 Task: Create a due date automation trigger when advanced on, on the wednesday after a card is due add fields with custom field "Resume" set to a date between 1 and 7 working days ago at 11:00 AM.
Action: Mouse moved to (1133, 97)
Screenshot: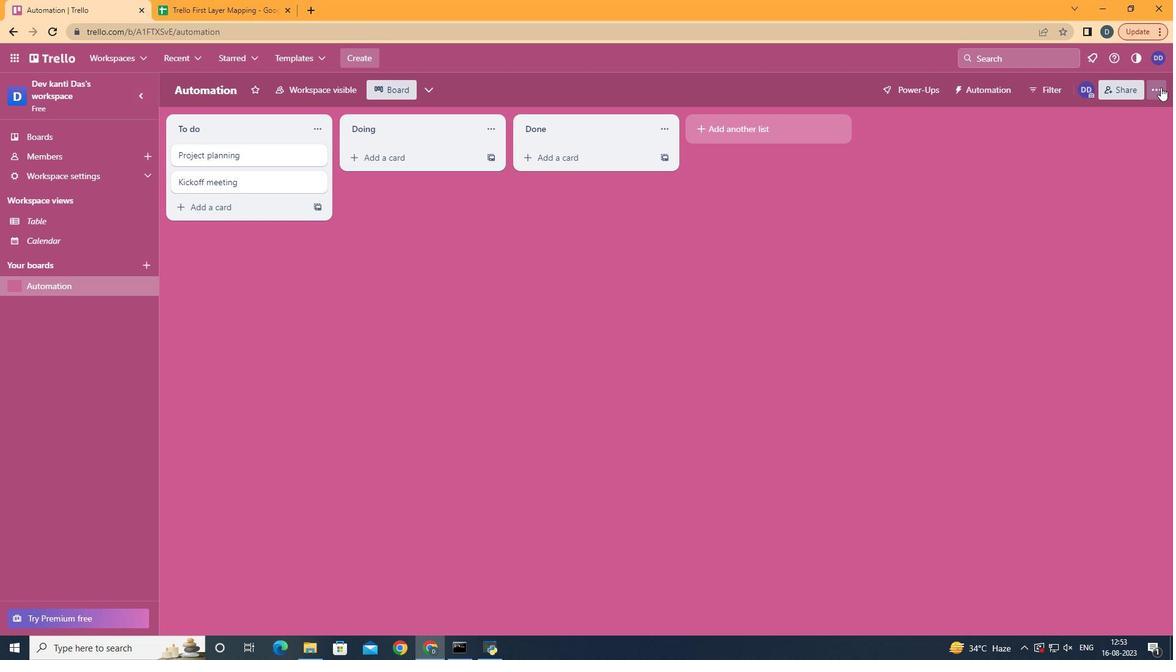 
Action: Mouse pressed left at (1133, 97)
Screenshot: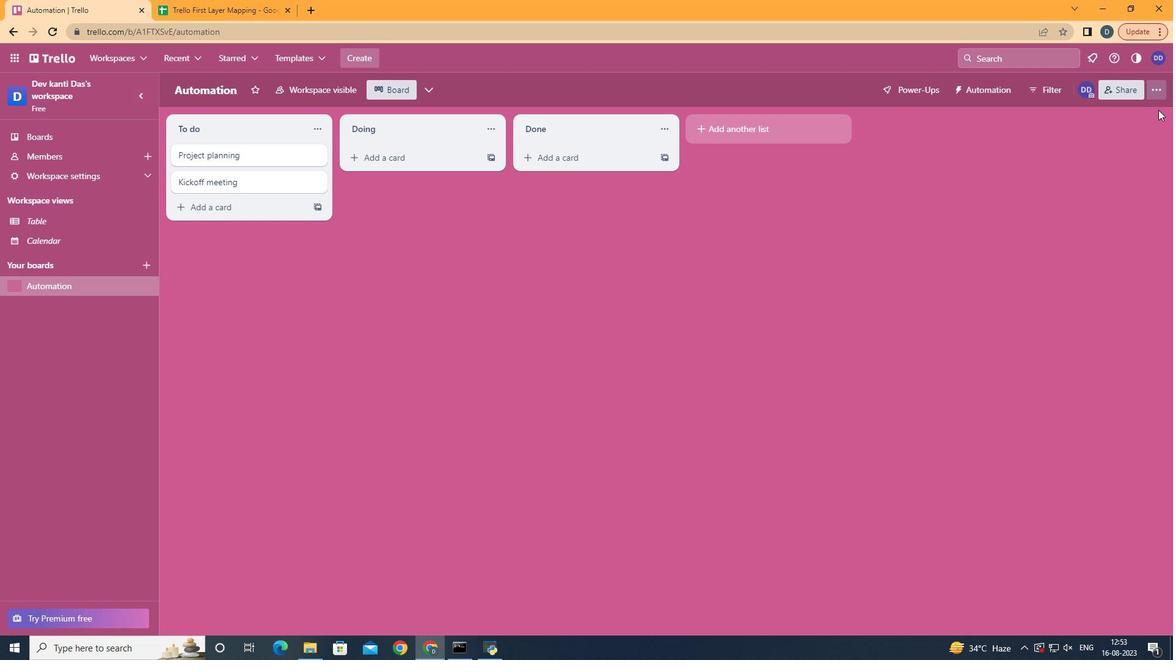 
Action: Mouse moved to (1063, 254)
Screenshot: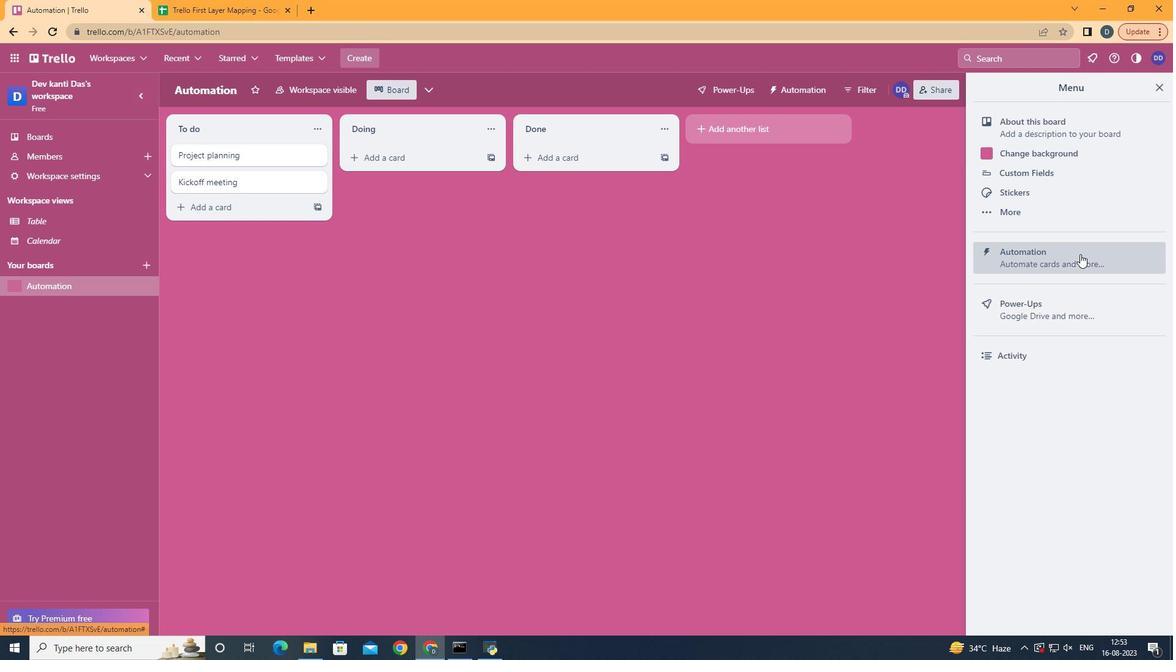 
Action: Mouse pressed left at (1063, 254)
Screenshot: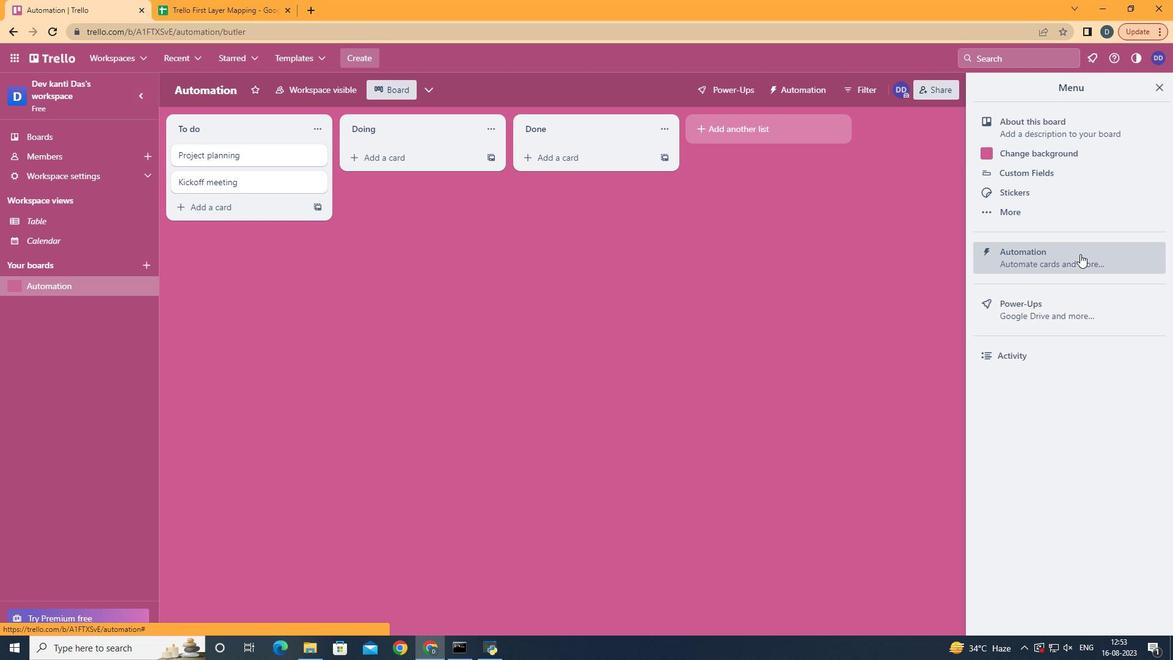 
Action: Mouse moved to (317, 234)
Screenshot: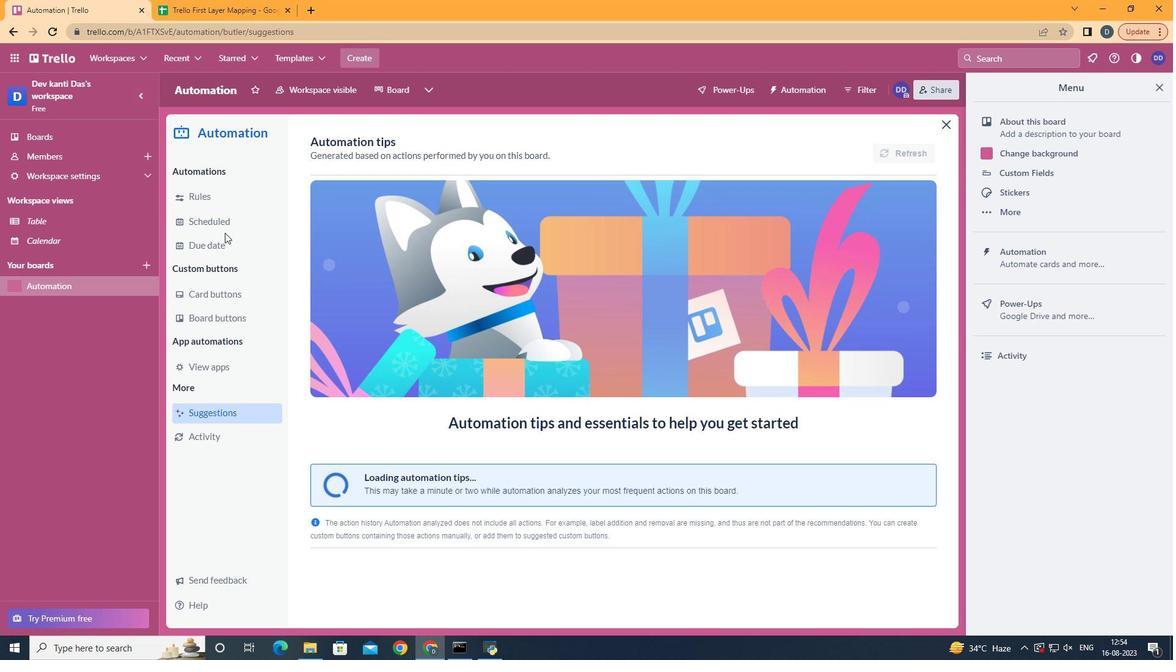 
Action: Mouse pressed left at (317, 234)
Screenshot: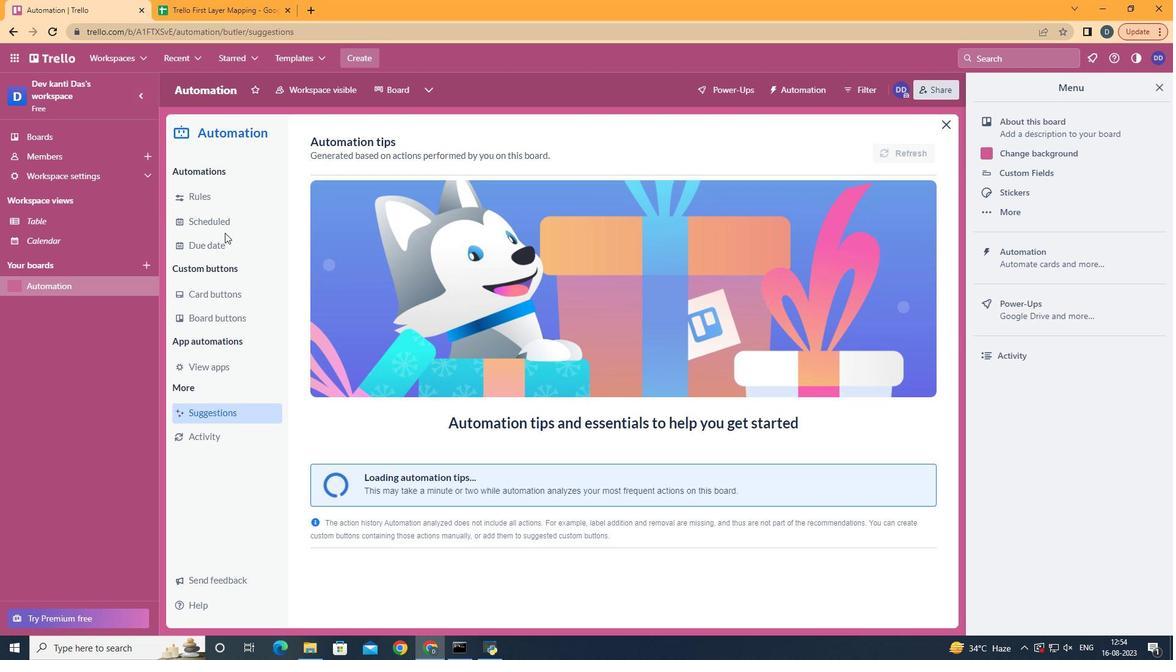 
Action: Mouse moved to (317, 249)
Screenshot: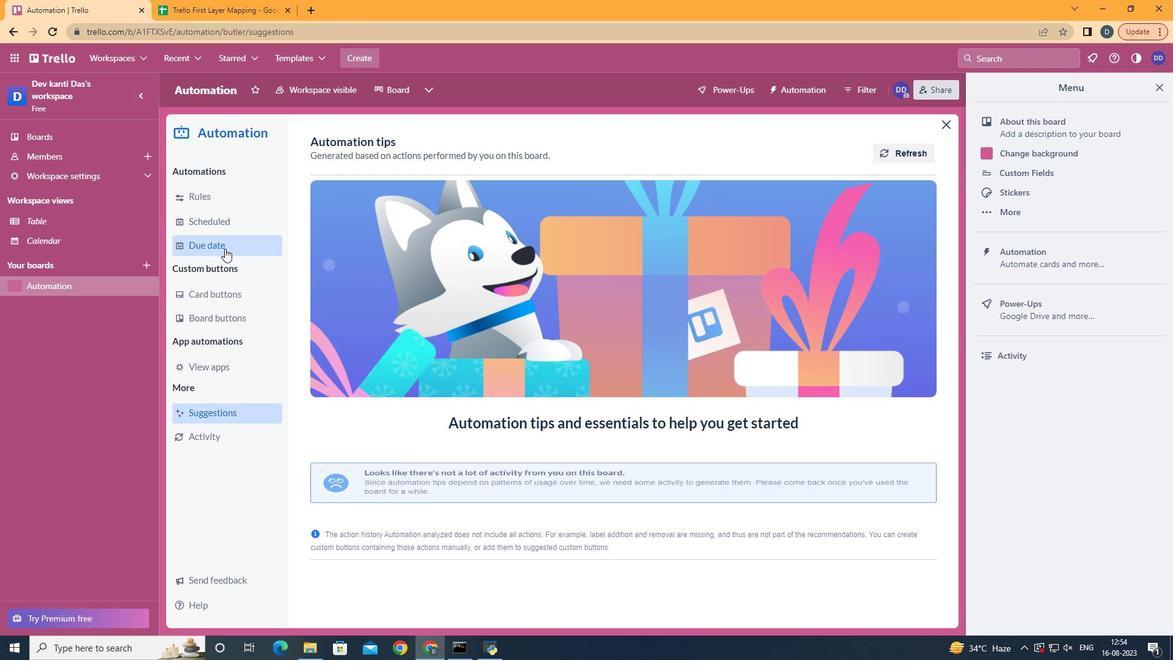 
Action: Mouse pressed left at (317, 249)
Screenshot: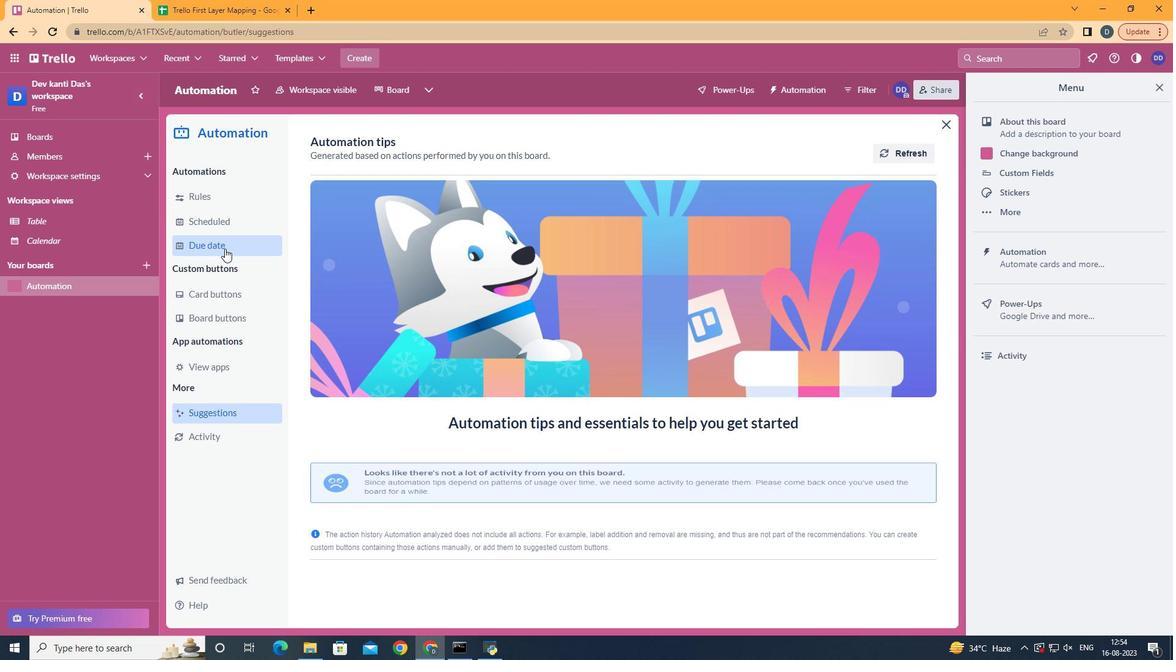 
Action: Mouse moved to (858, 157)
Screenshot: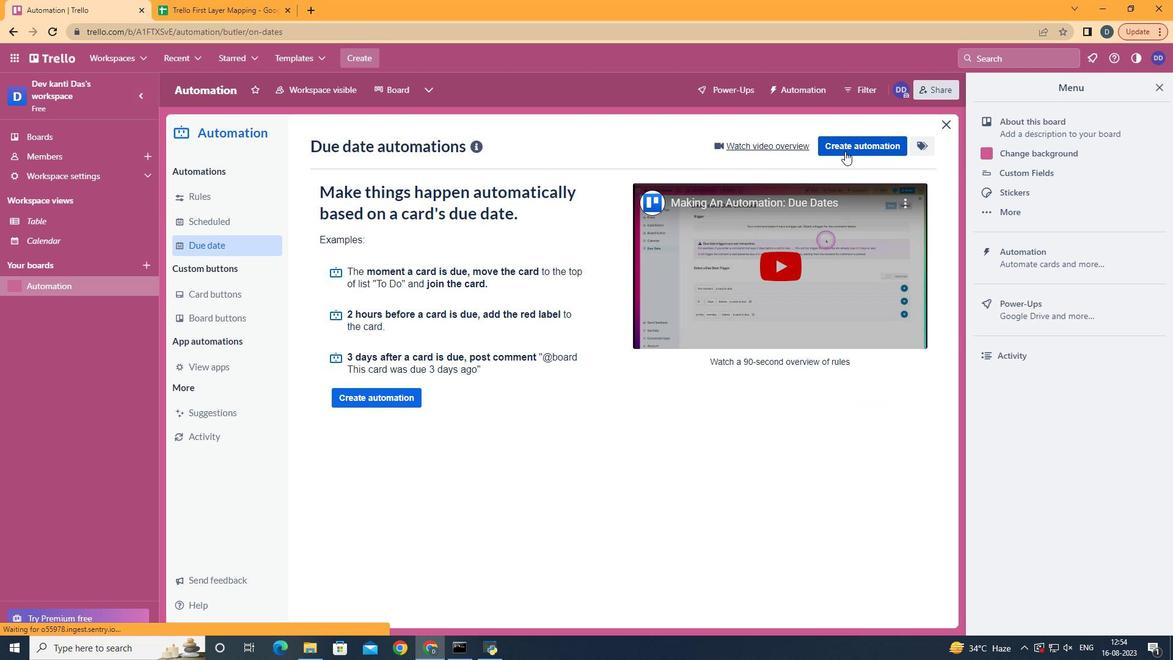 
Action: Mouse pressed left at (858, 157)
Screenshot: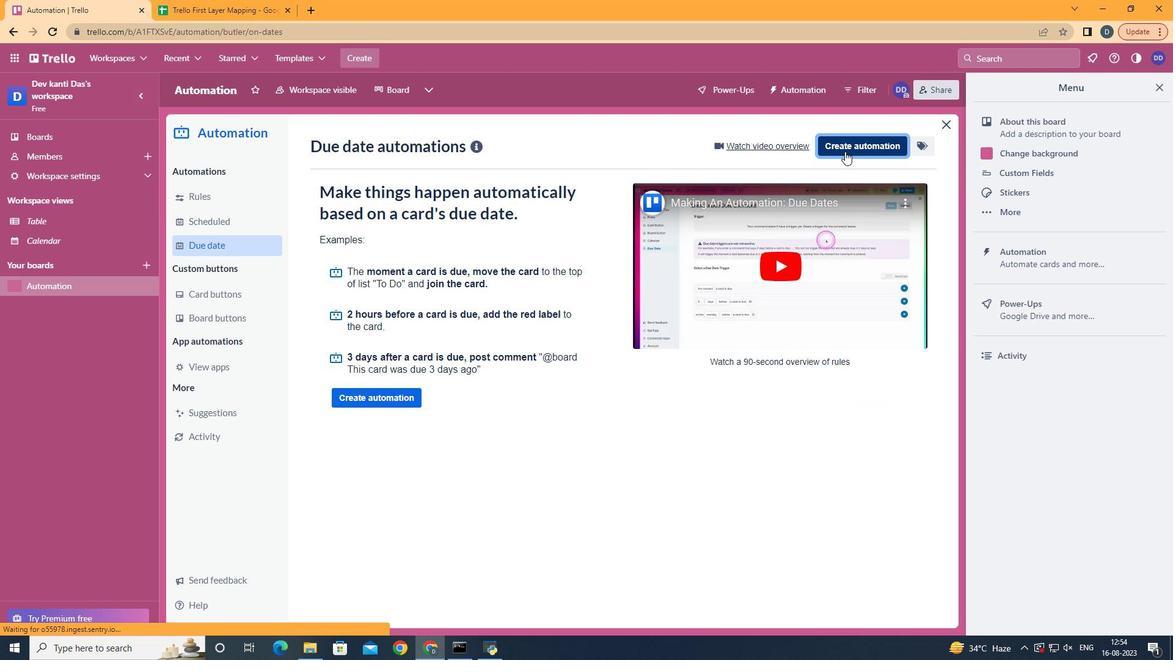 
Action: Mouse moved to (678, 273)
Screenshot: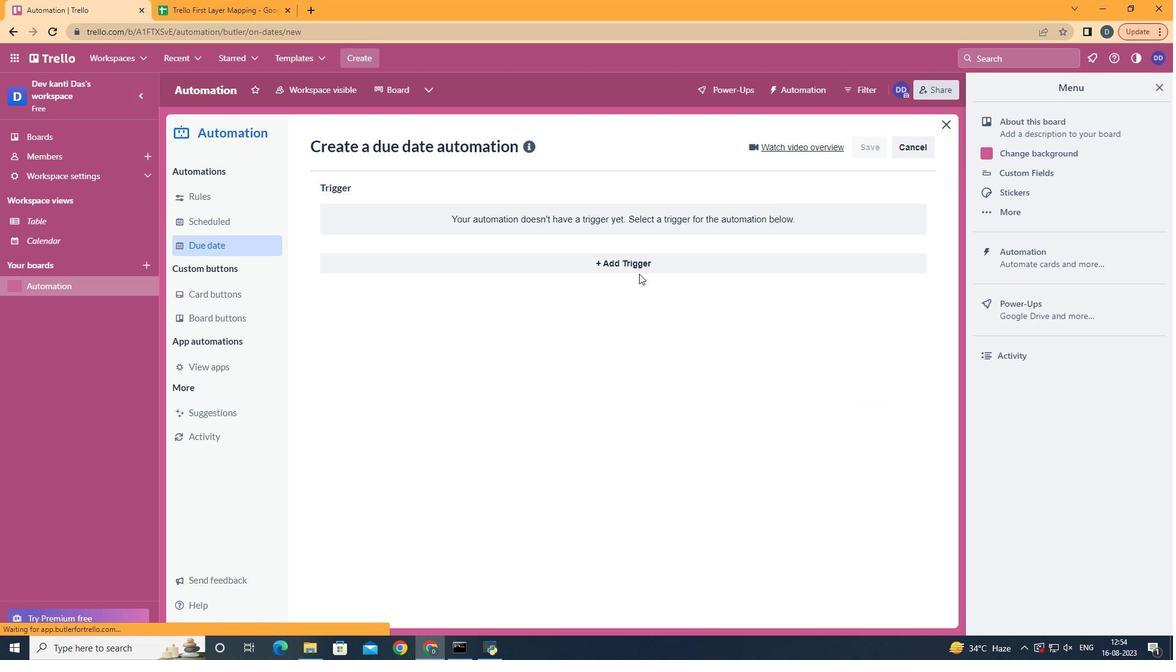 
Action: Mouse pressed left at (678, 273)
Screenshot: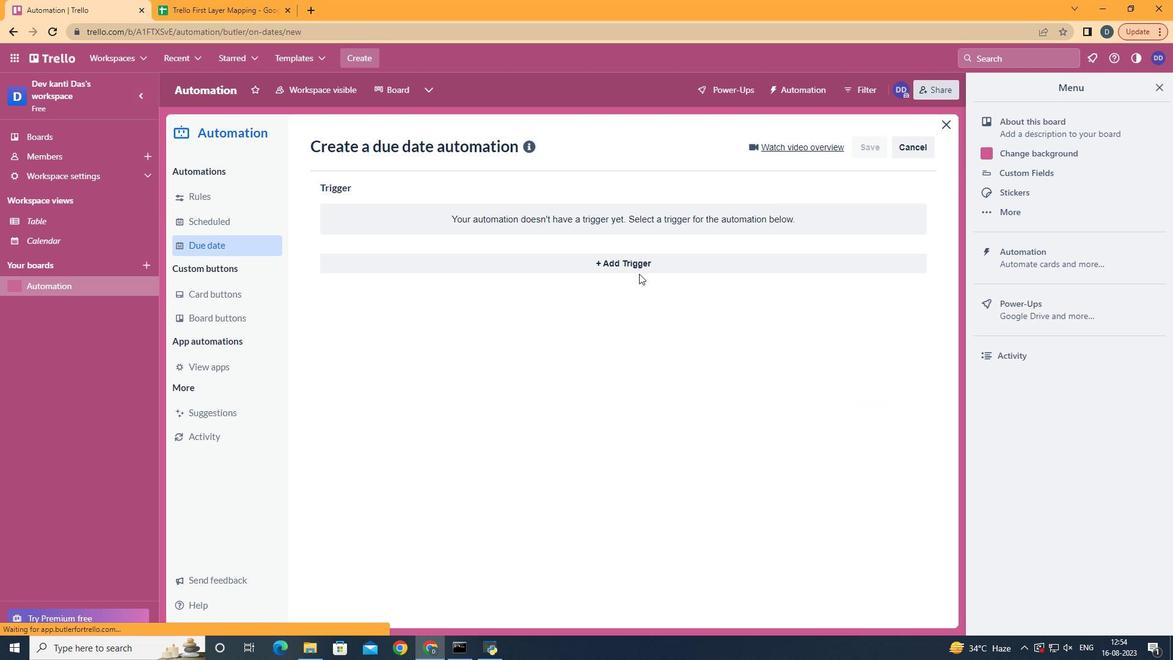 
Action: Mouse moved to (683, 264)
Screenshot: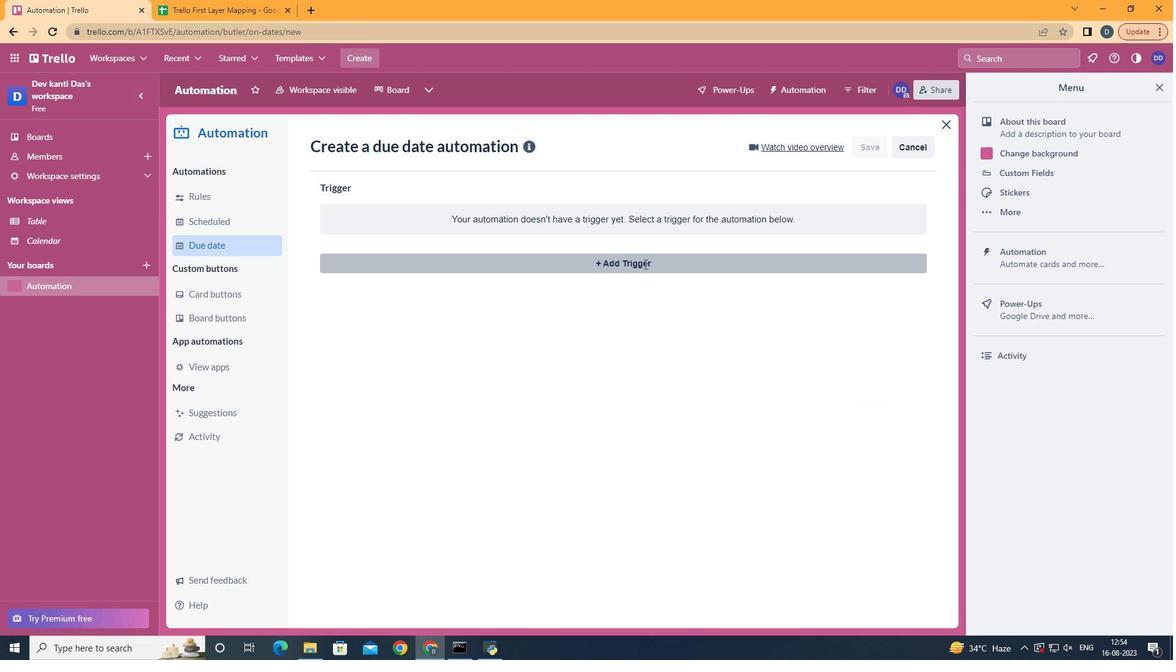 
Action: Mouse pressed left at (683, 264)
Screenshot: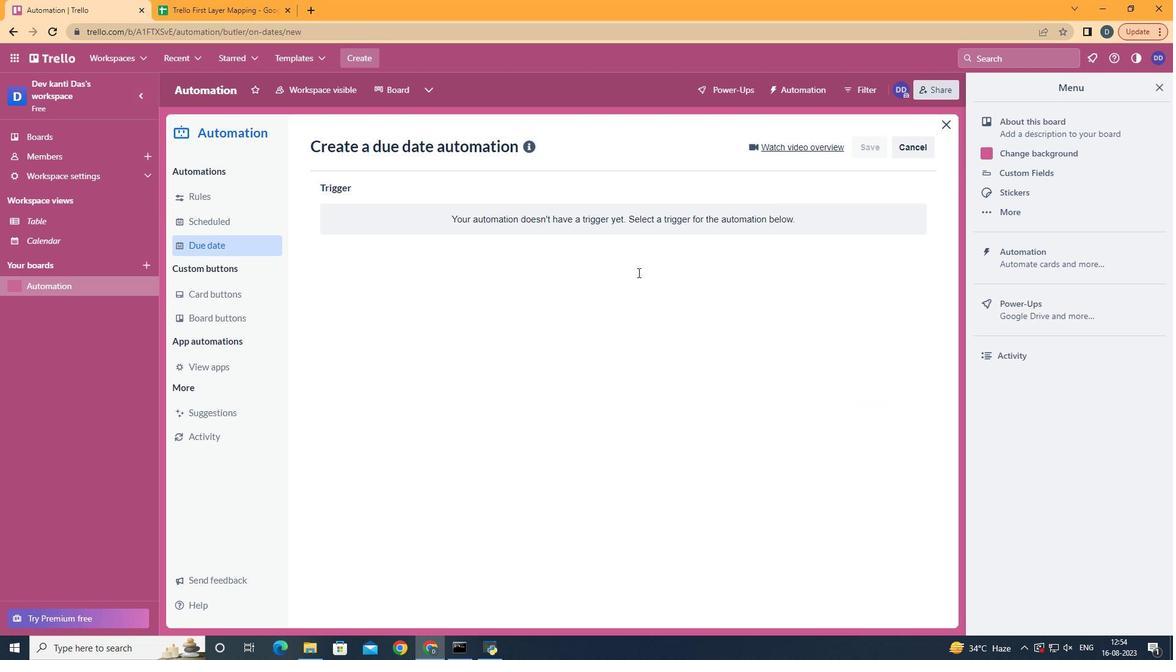 
Action: Mouse moved to (459, 362)
Screenshot: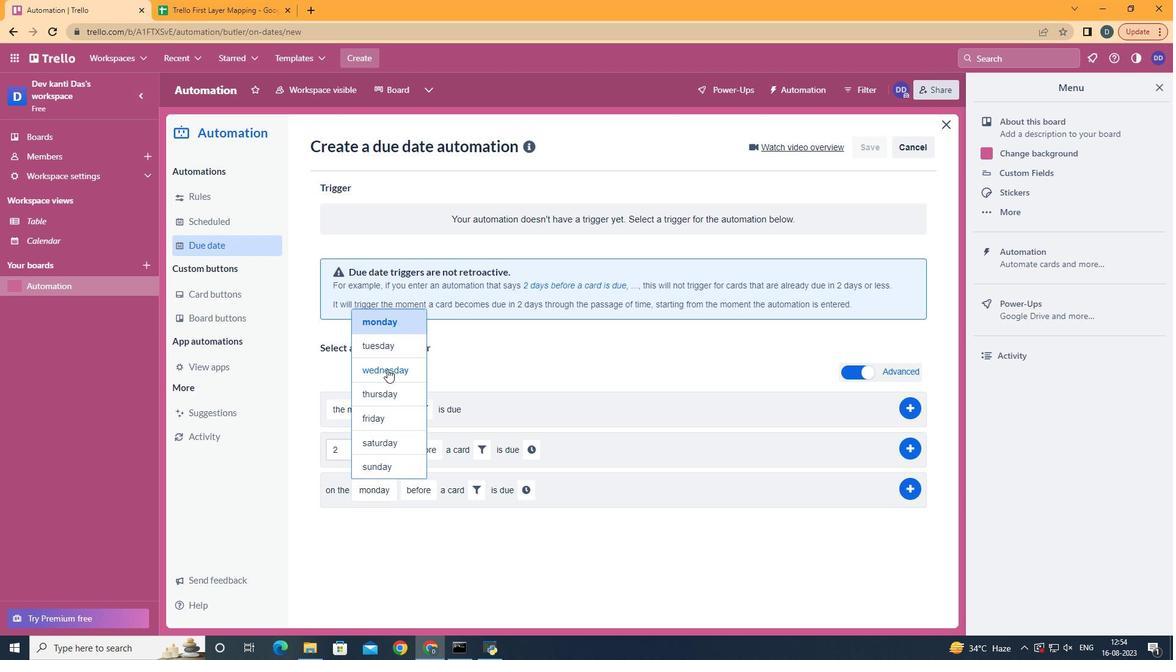 
Action: Mouse pressed left at (459, 362)
Screenshot: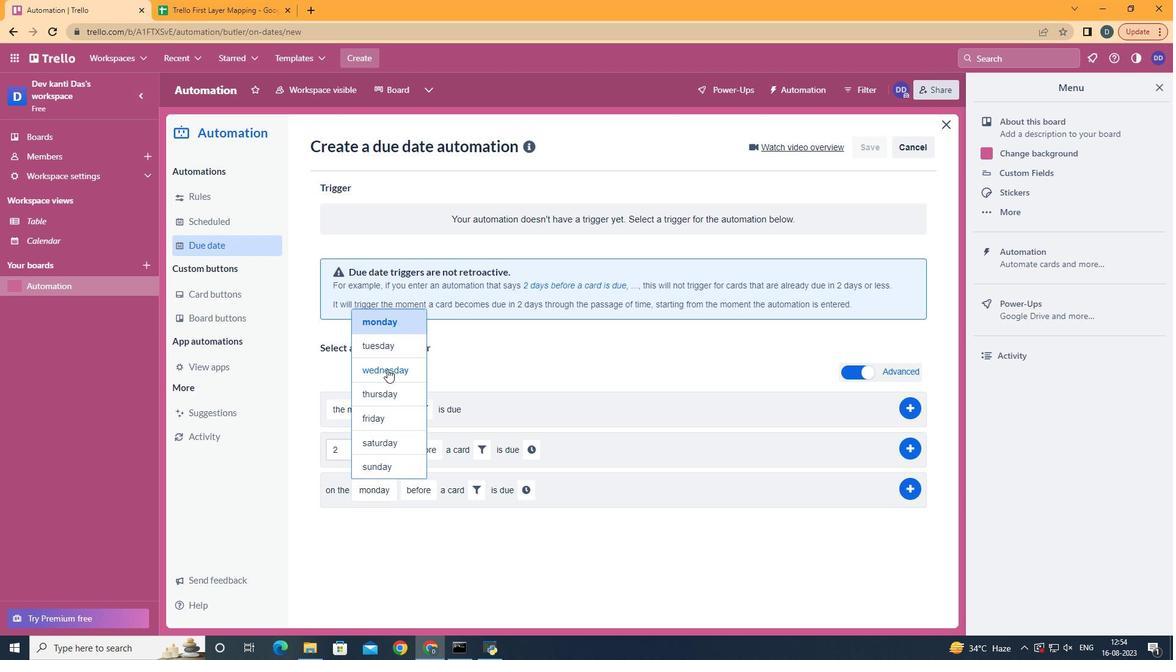 
Action: Mouse moved to (506, 518)
Screenshot: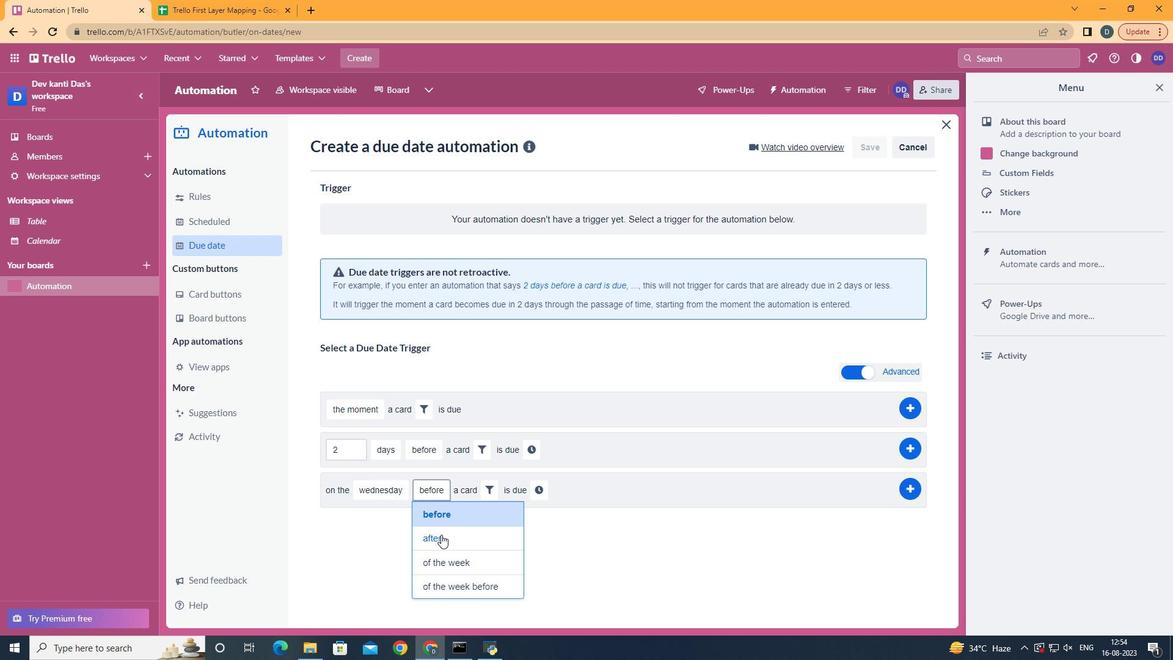 
Action: Mouse pressed left at (506, 518)
Screenshot: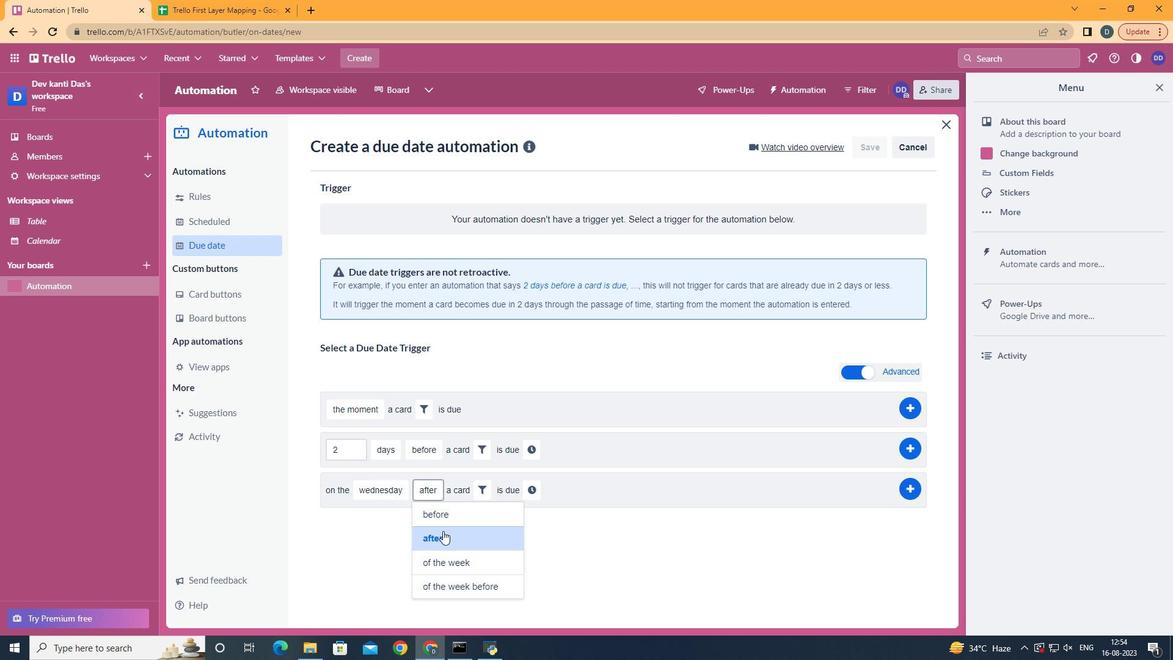
Action: Mouse moved to (543, 477)
Screenshot: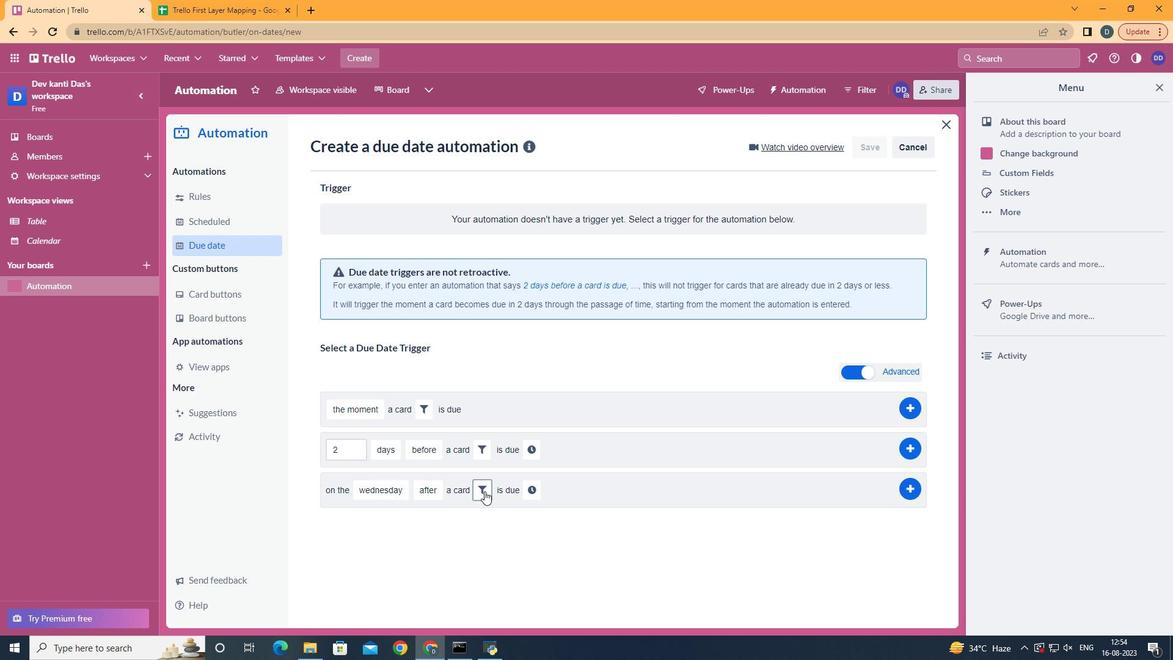 
Action: Mouse pressed left at (543, 477)
Screenshot: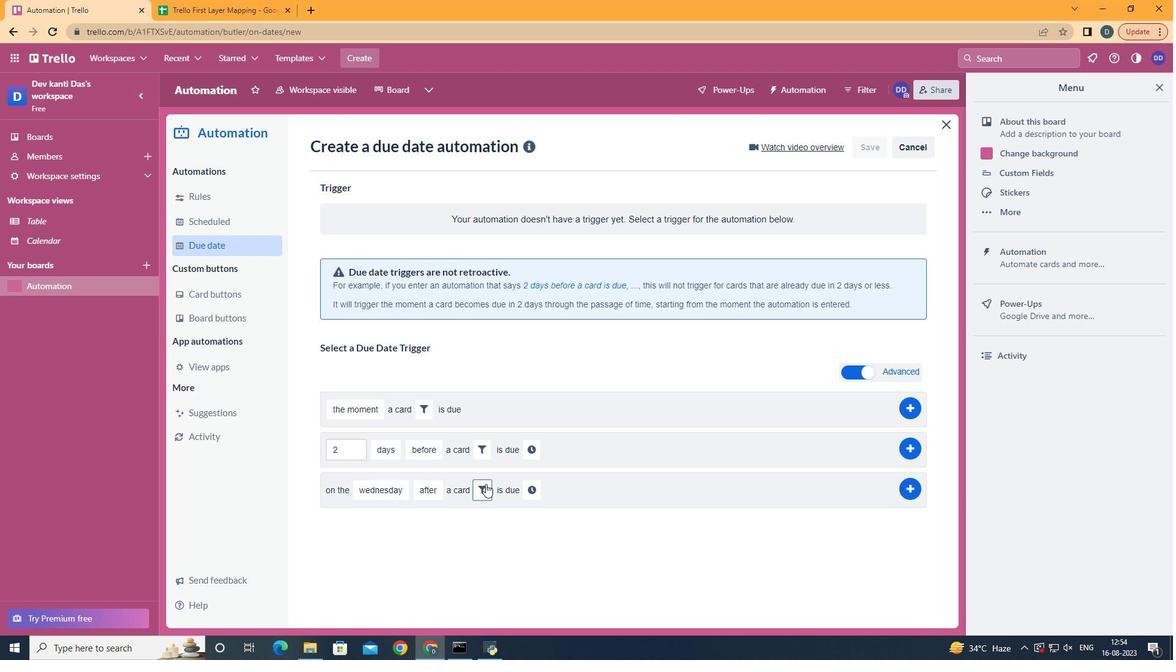 
Action: Mouse moved to (708, 515)
Screenshot: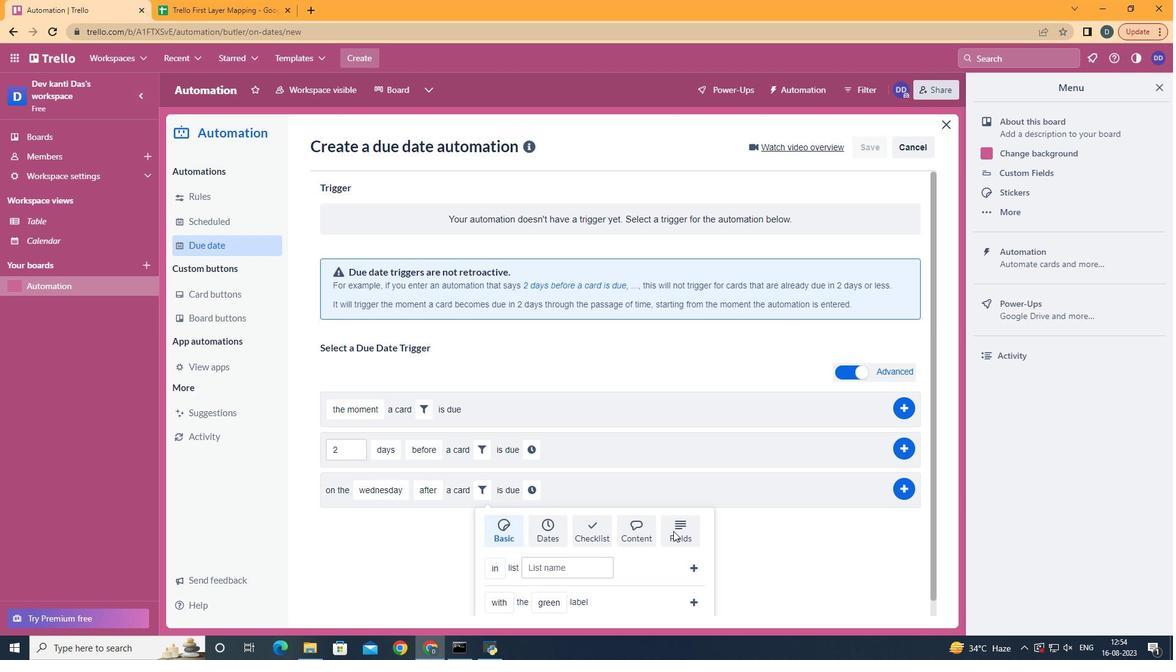 
Action: Mouse pressed left at (708, 515)
Screenshot: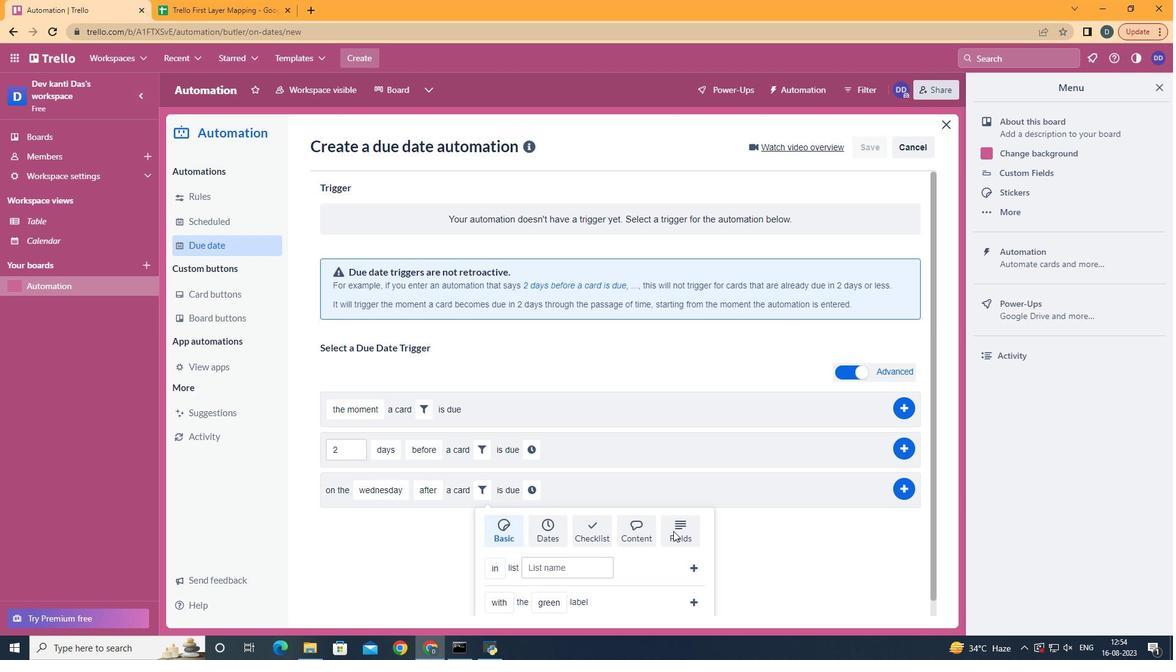 
Action: Mouse scrolled (708, 514) with delta (0, 0)
Screenshot: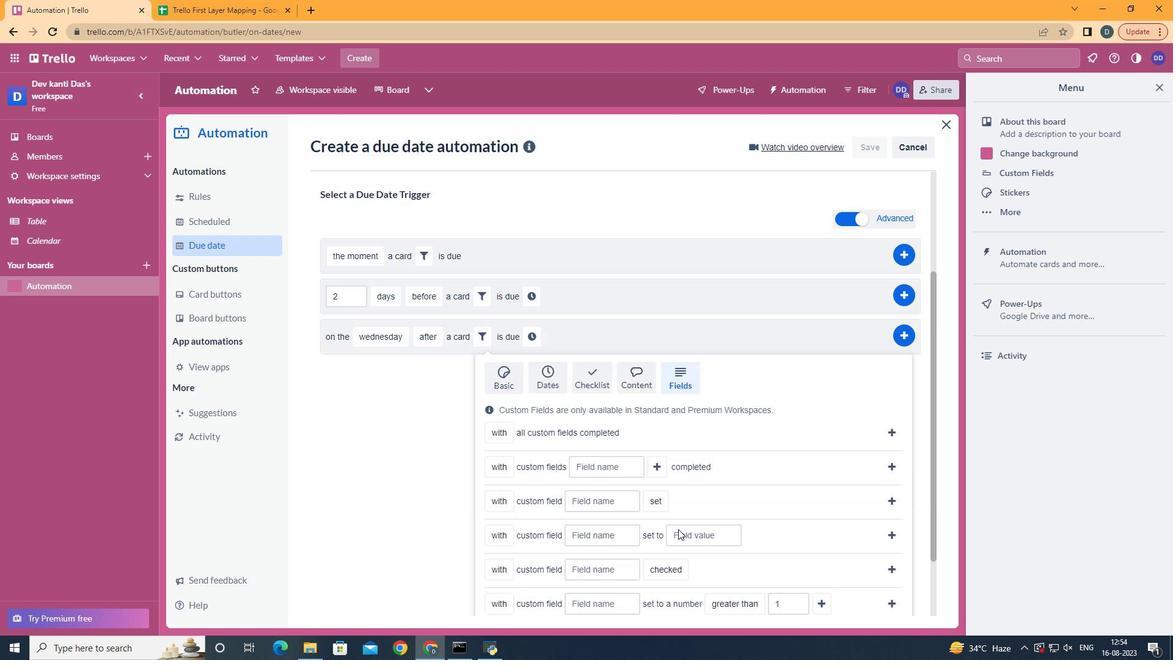 
Action: Mouse scrolled (708, 514) with delta (0, 0)
Screenshot: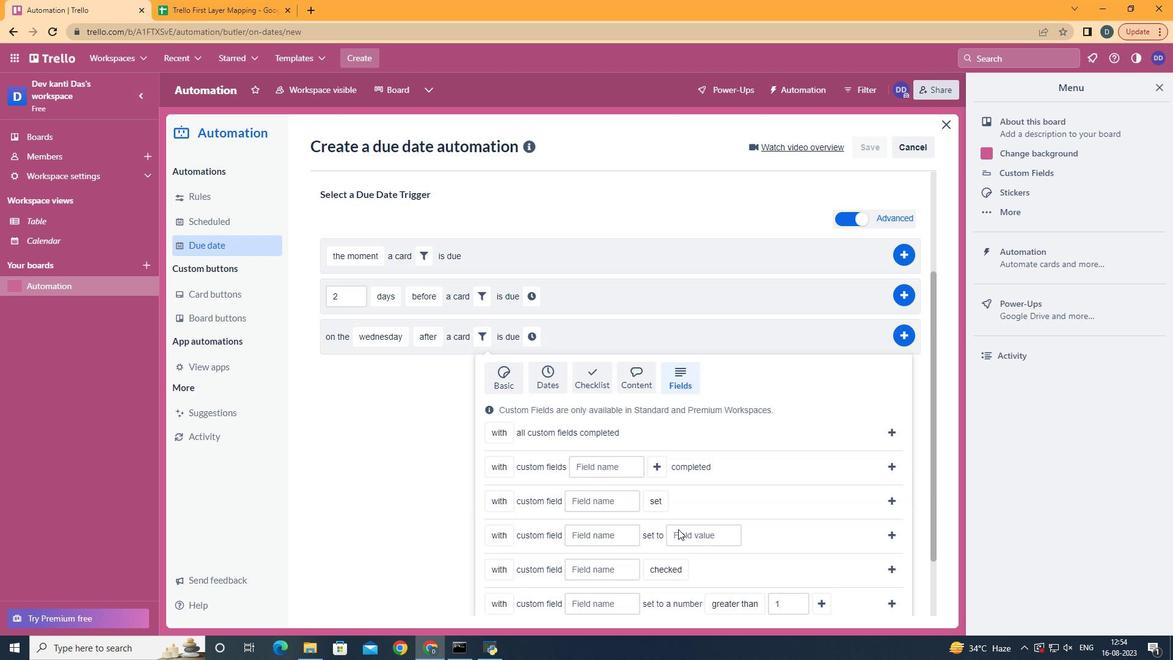 
Action: Mouse scrolled (708, 513) with delta (0, -1)
Screenshot: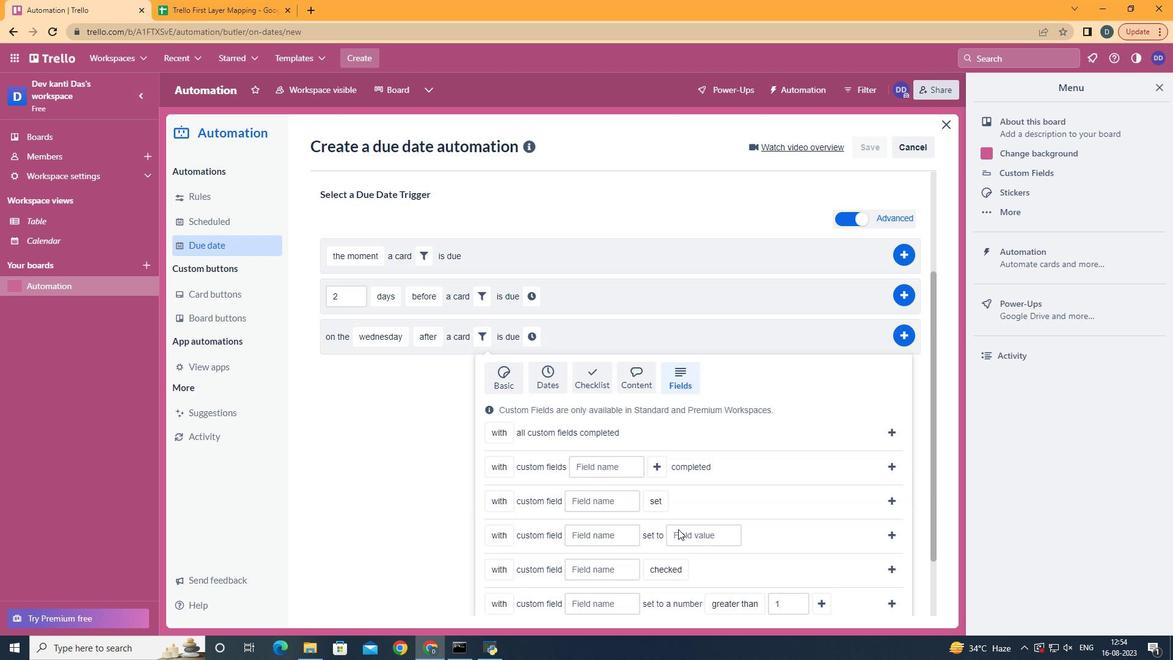 
Action: Mouse scrolled (708, 514) with delta (0, 0)
Screenshot: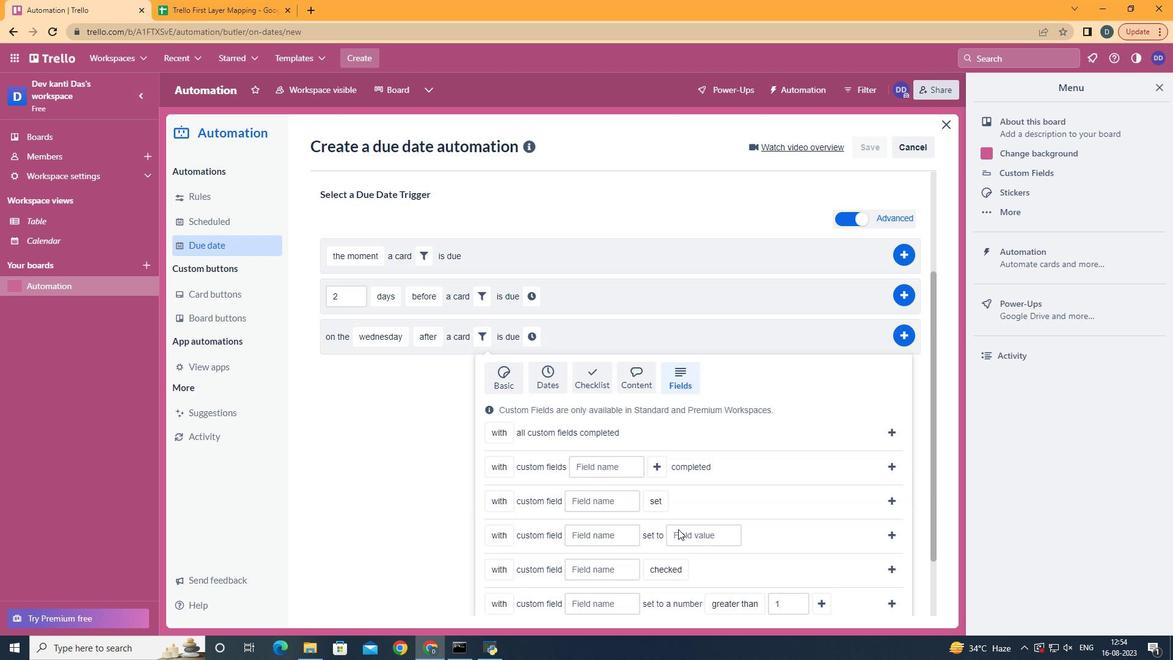 
Action: Mouse moved to (708, 515)
Screenshot: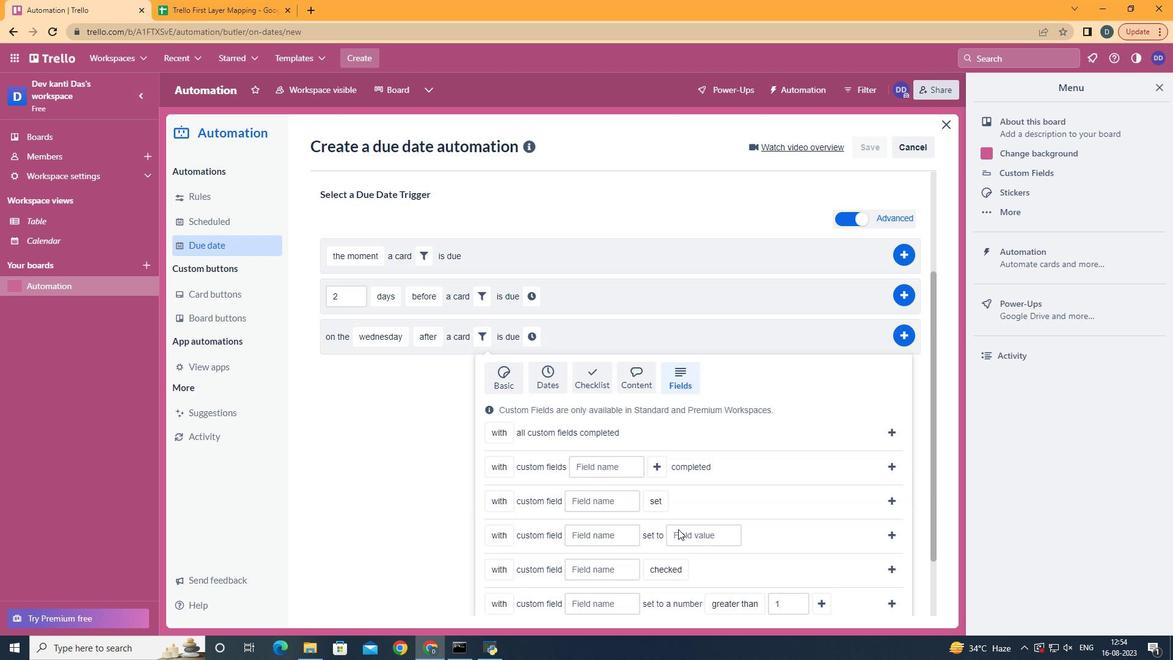 
Action: Mouse scrolled (708, 514) with delta (0, 0)
Screenshot: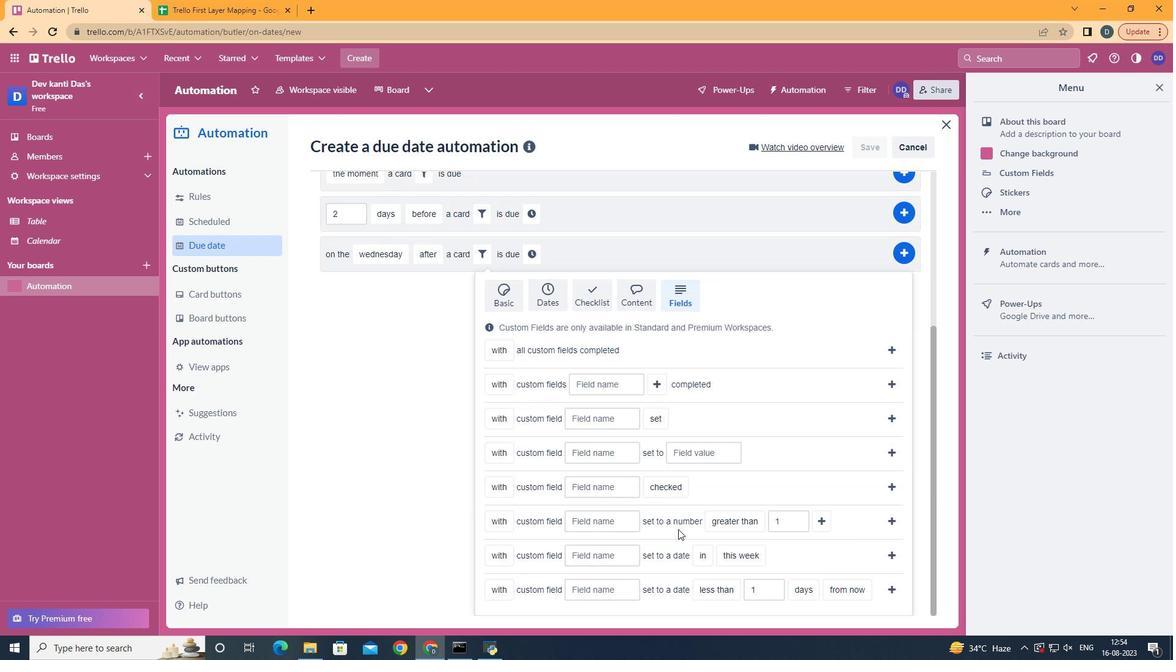 
Action: Mouse moved to (642, 567)
Screenshot: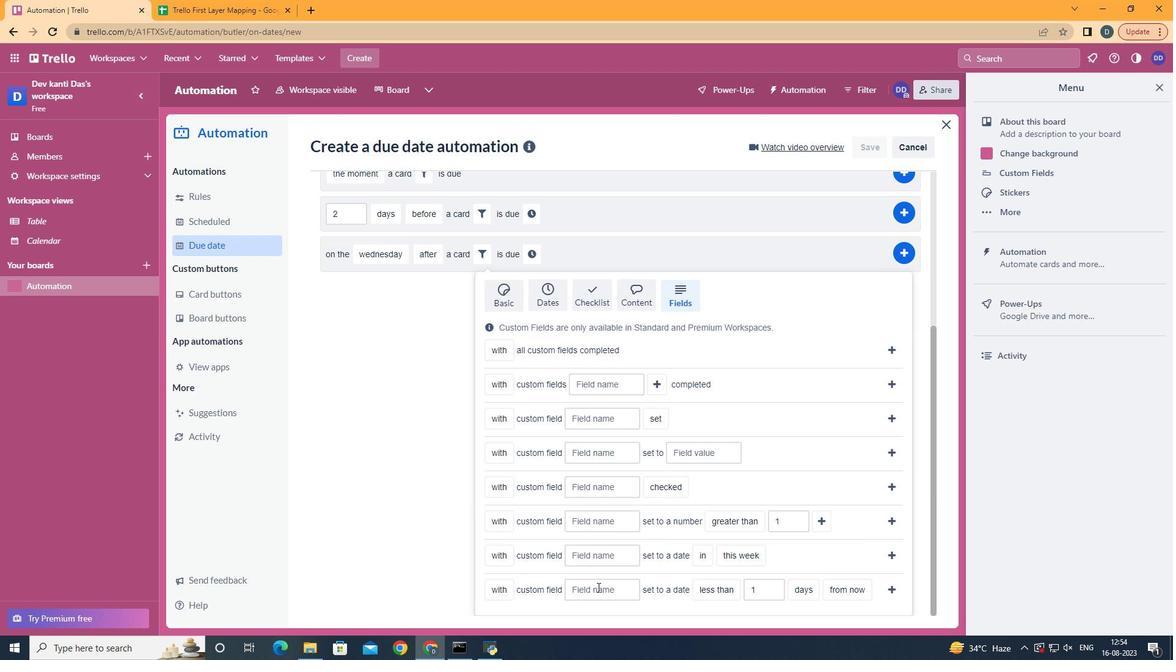 
Action: Mouse pressed left at (642, 567)
Screenshot: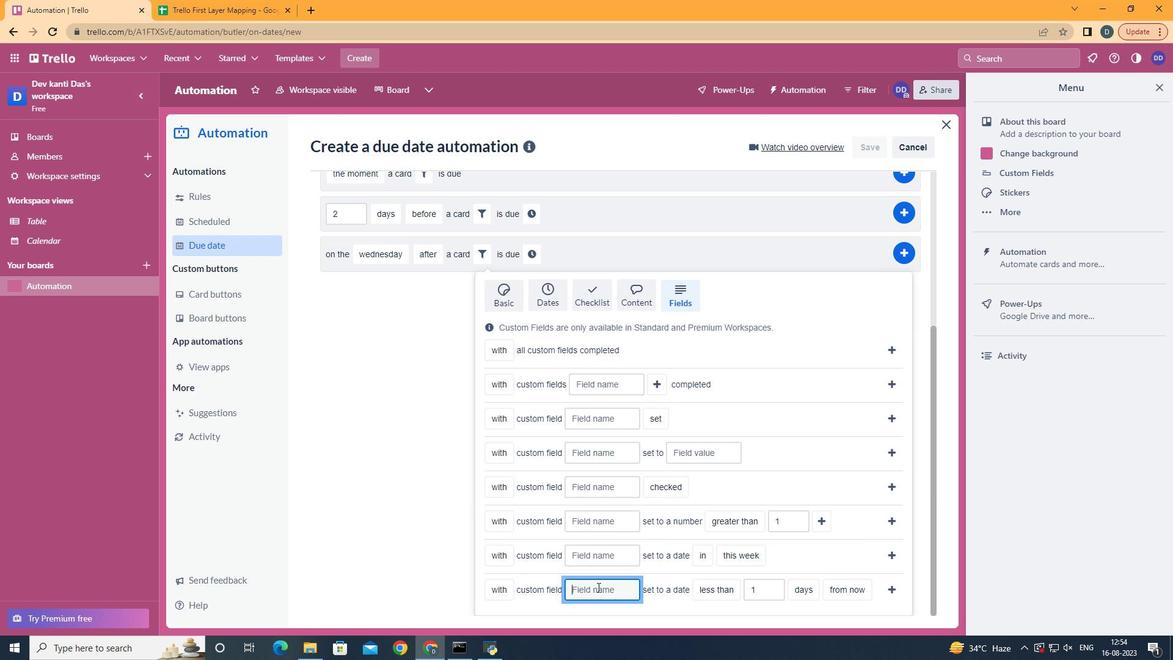 
Action: Key pressed <Key.shift><Key.shift>Resume
Screenshot: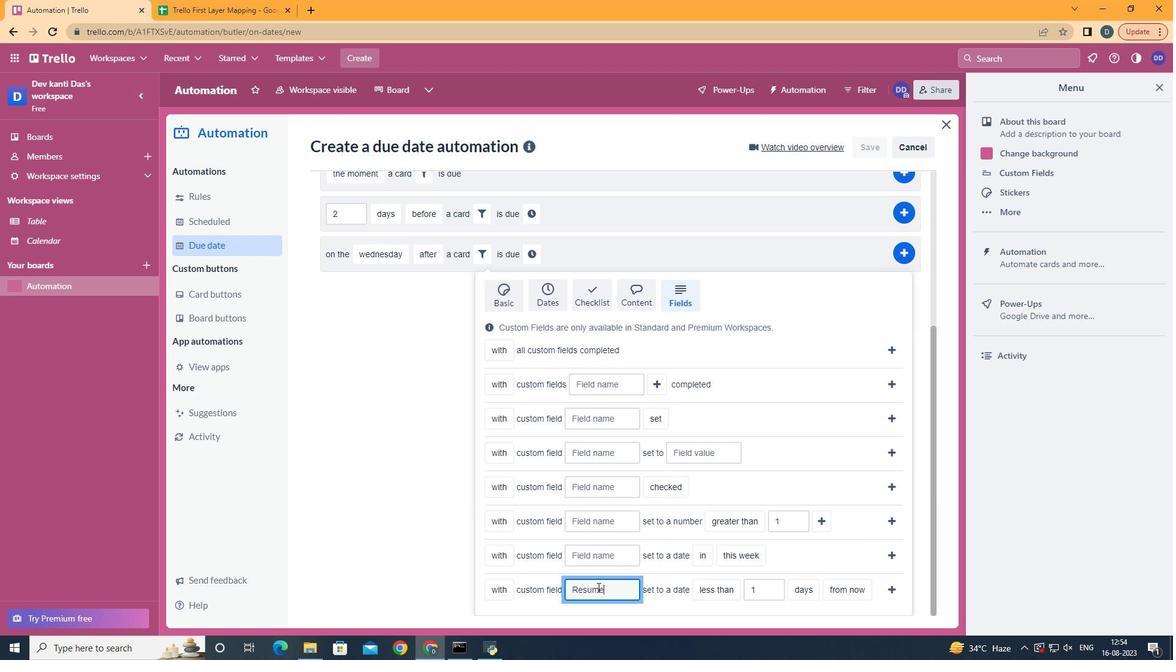 
Action: Mouse moved to (756, 559)
Screenshot: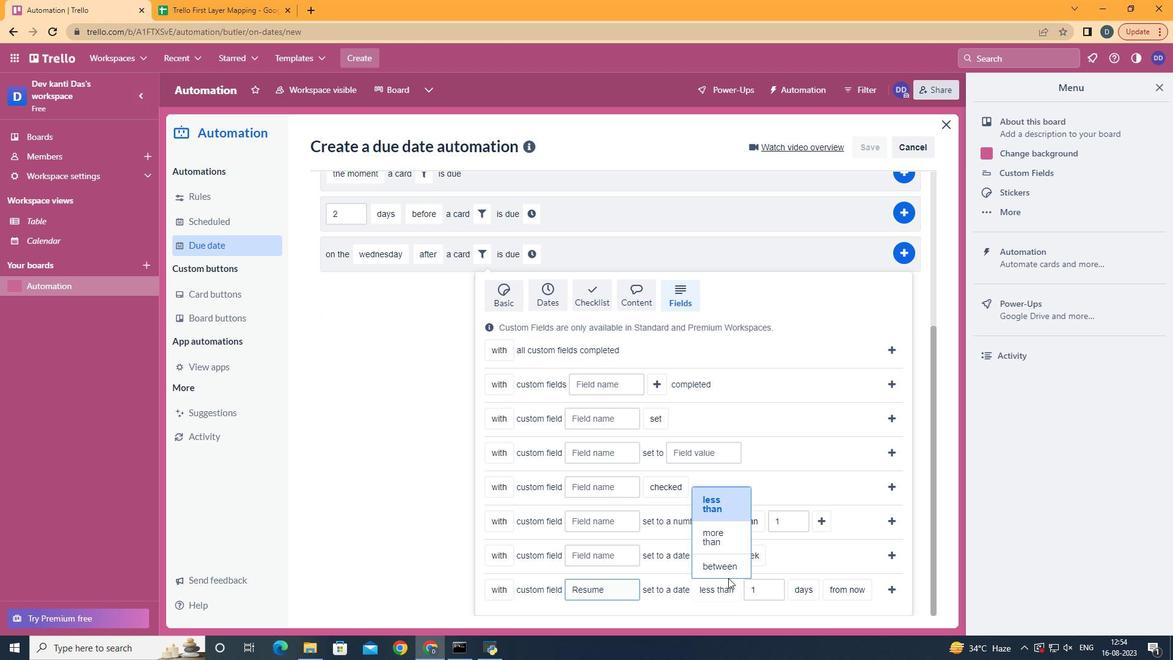 
Action: Mouse pressed left at (756, 559)
Screenshot: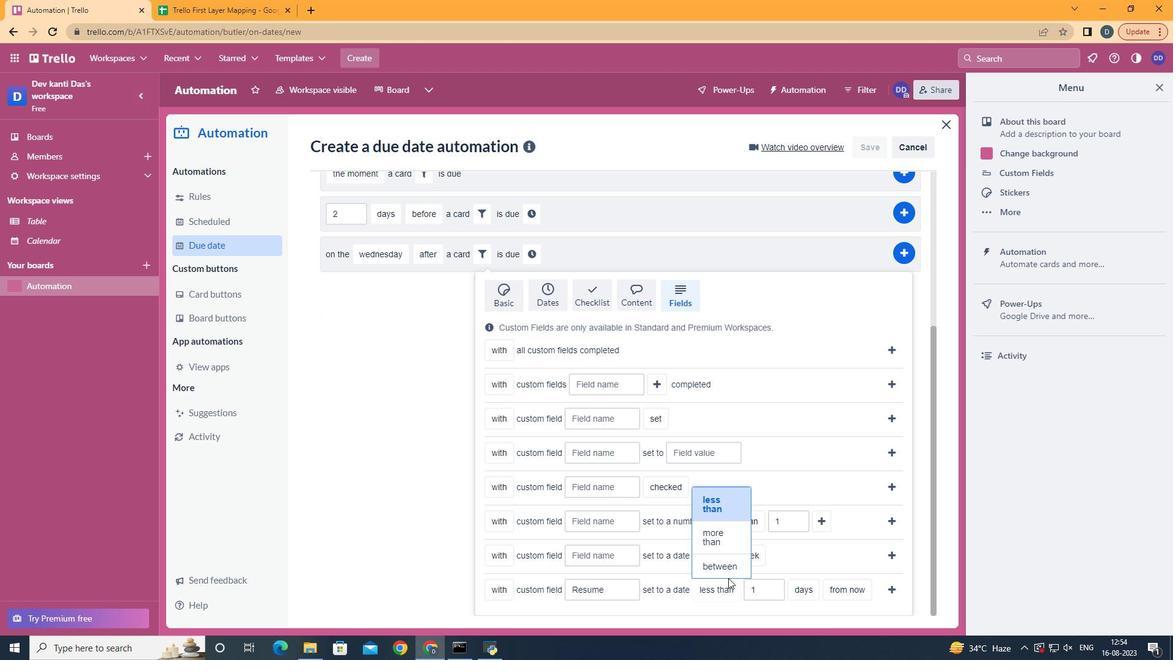 
Action: Mouse moved to (764, 553)
Screenshot: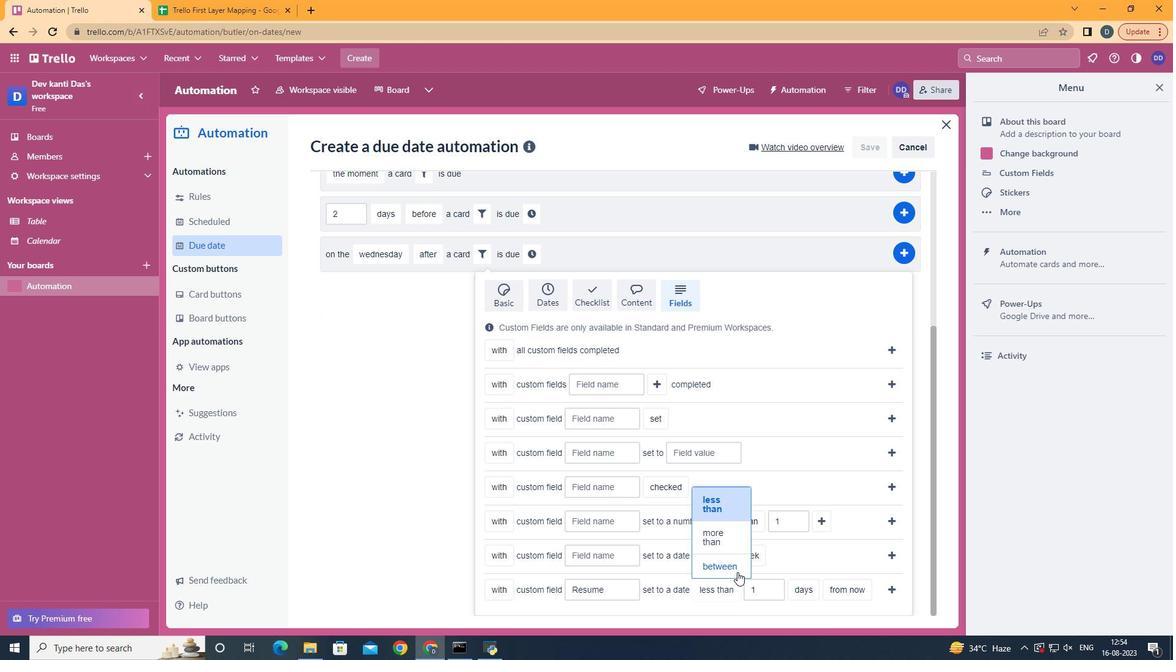 
Action: Mouse pressed left at (764, 553)
Screenshot: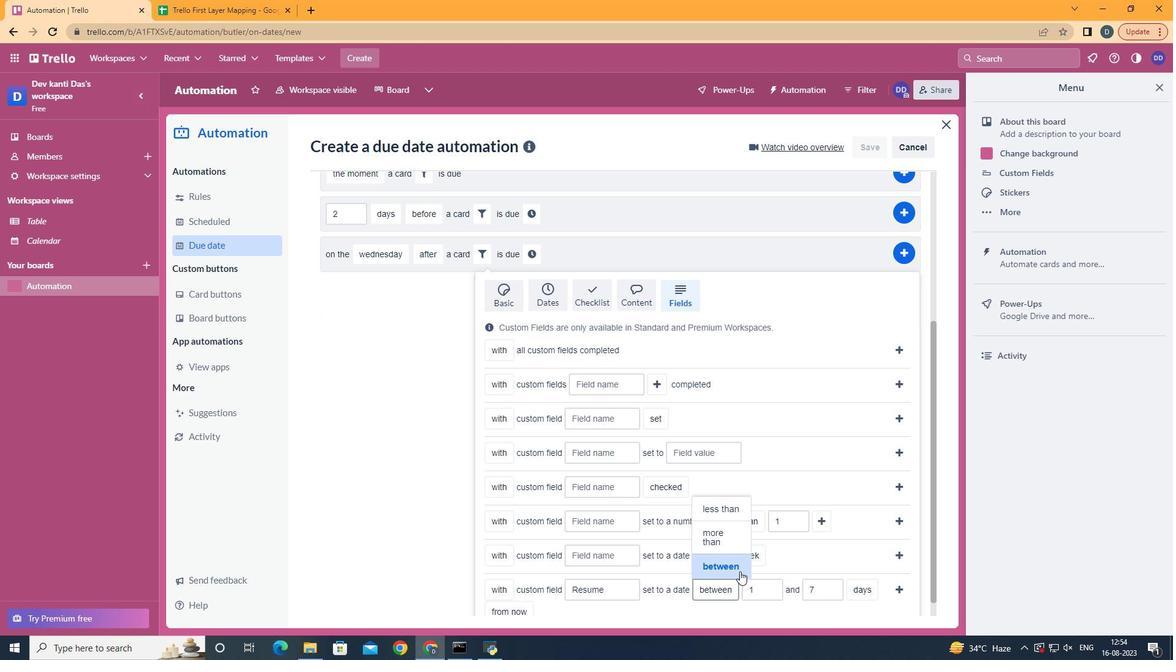 
Action: Mouse moved to (842, 527)
Screenshot: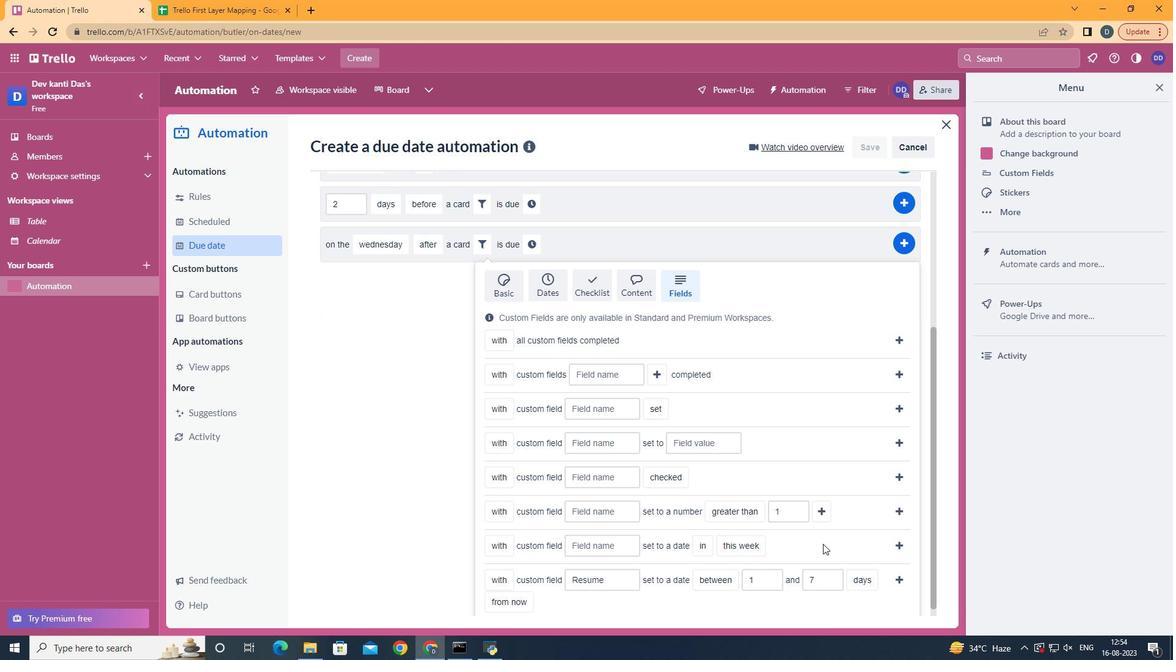 
Action: Mouse scrolled (842, 527) with delta (0, 0)
Screenshot: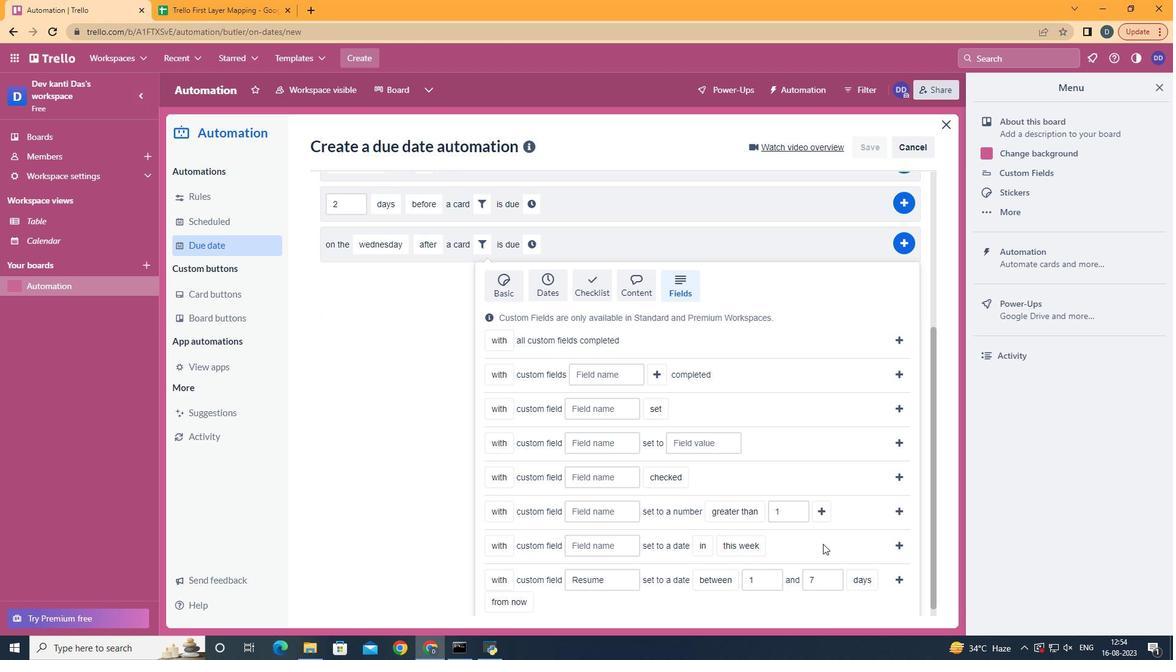 
Action: Mouse moved to (841, 527)
Screenshot: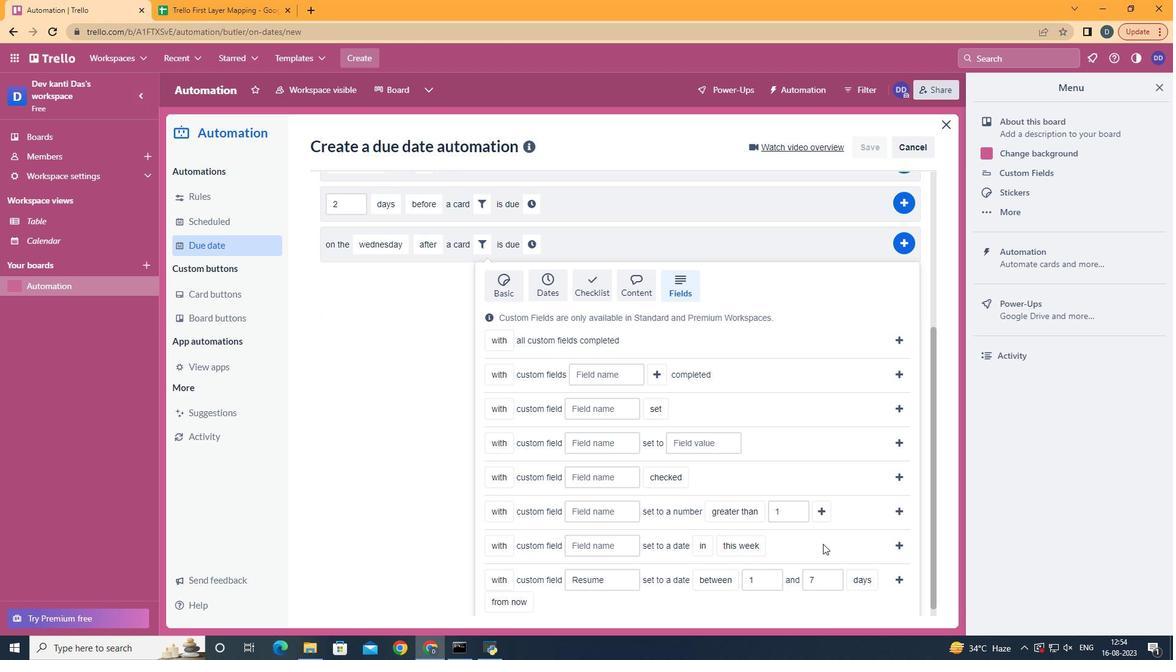 
Action: Mouse scrolled (841, 527) with delta (0, 0)
Screenshot: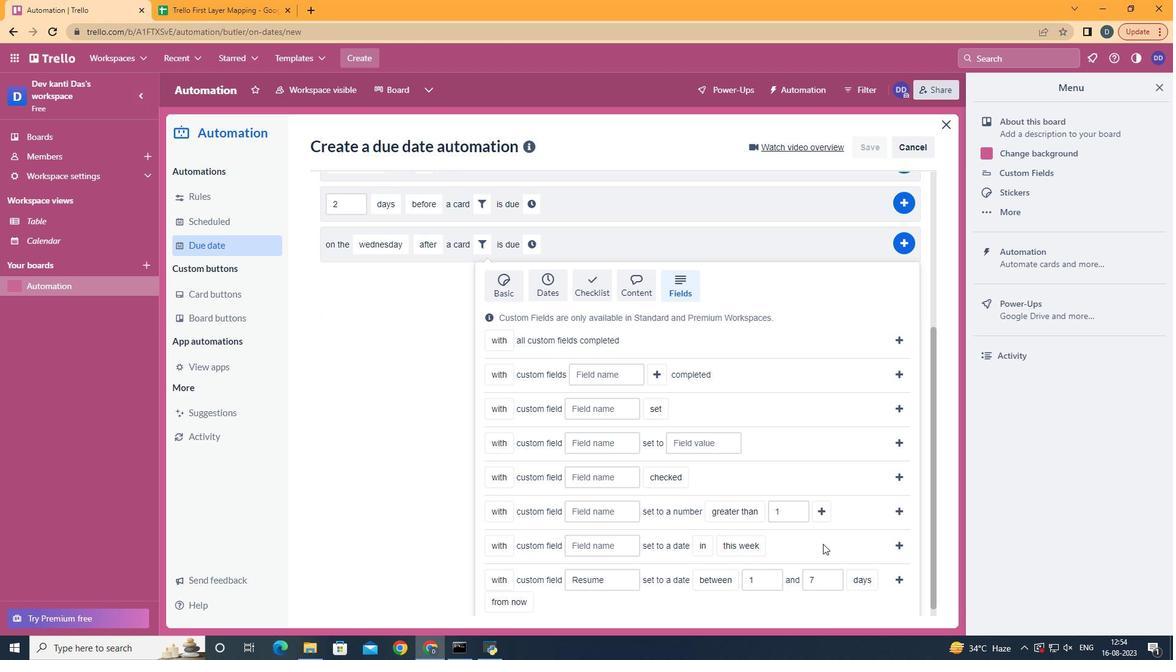 
Action: Mouse scrolled (841, 527) with delta (0, 0)
Screenshot: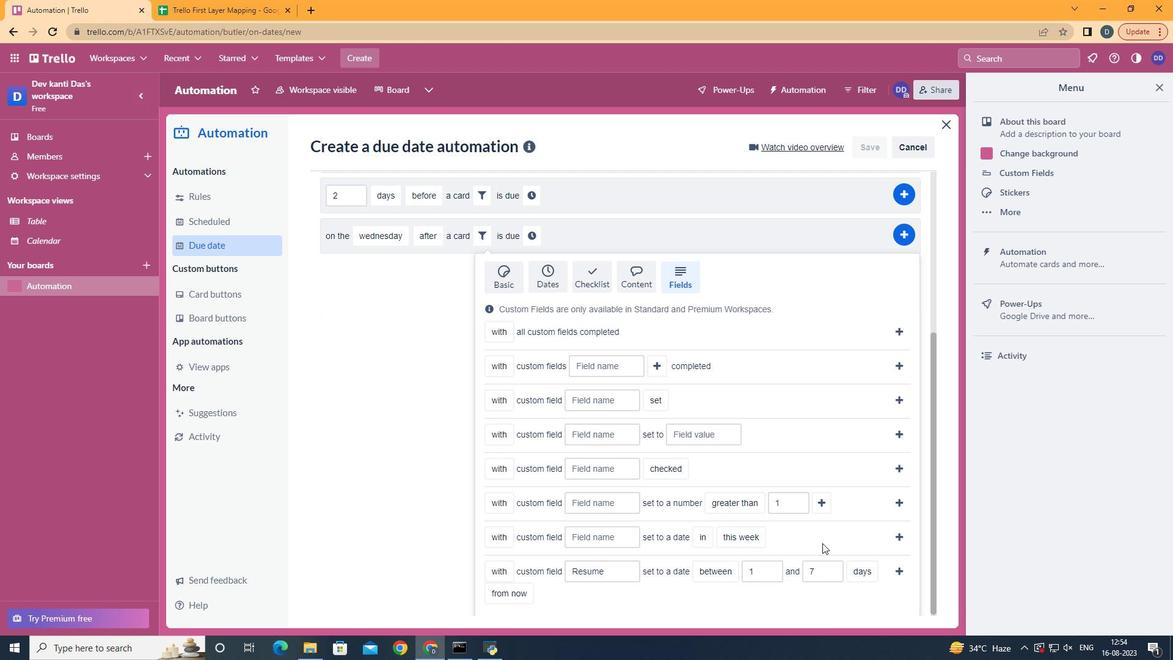 
Action: Mouse moved to (839, 527)
Screenshot: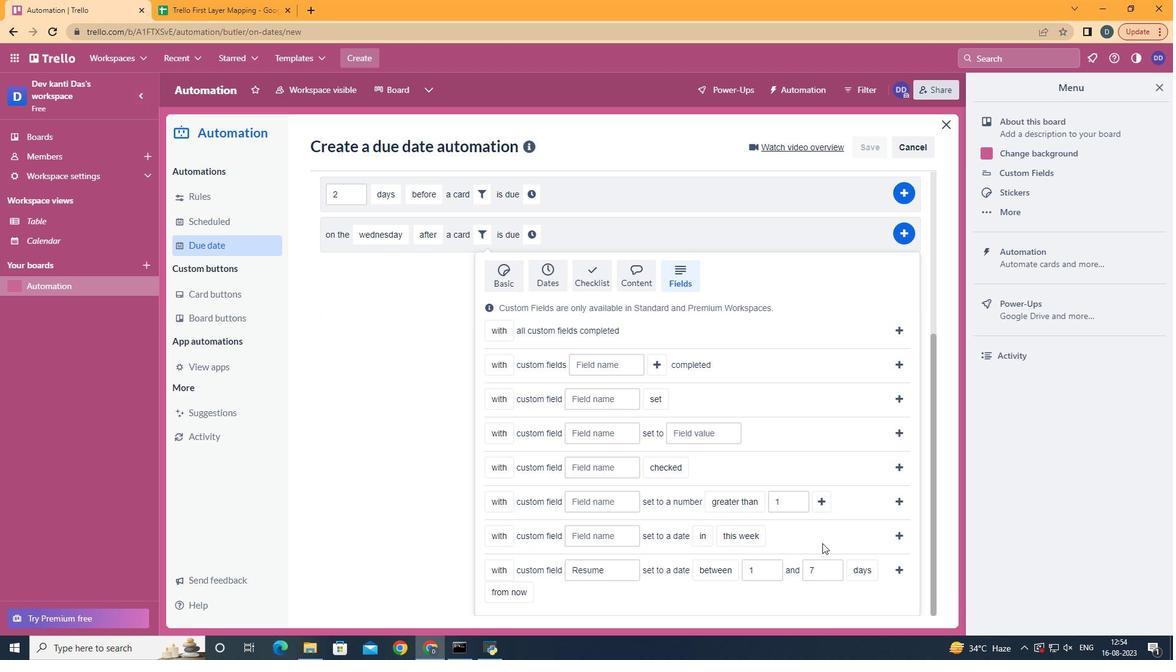 
Action: Mouse scrolled (840, 527) with delta (0, 0)
Screenshot: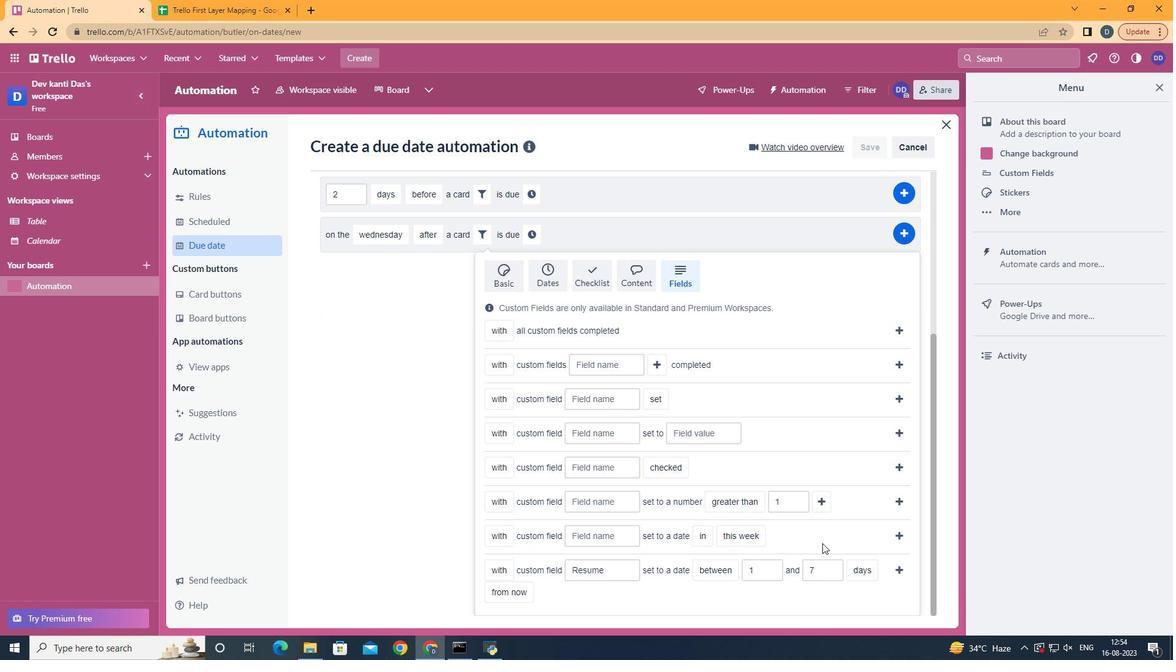 
Action: Mouse moved to (870, 532)
Screenshot: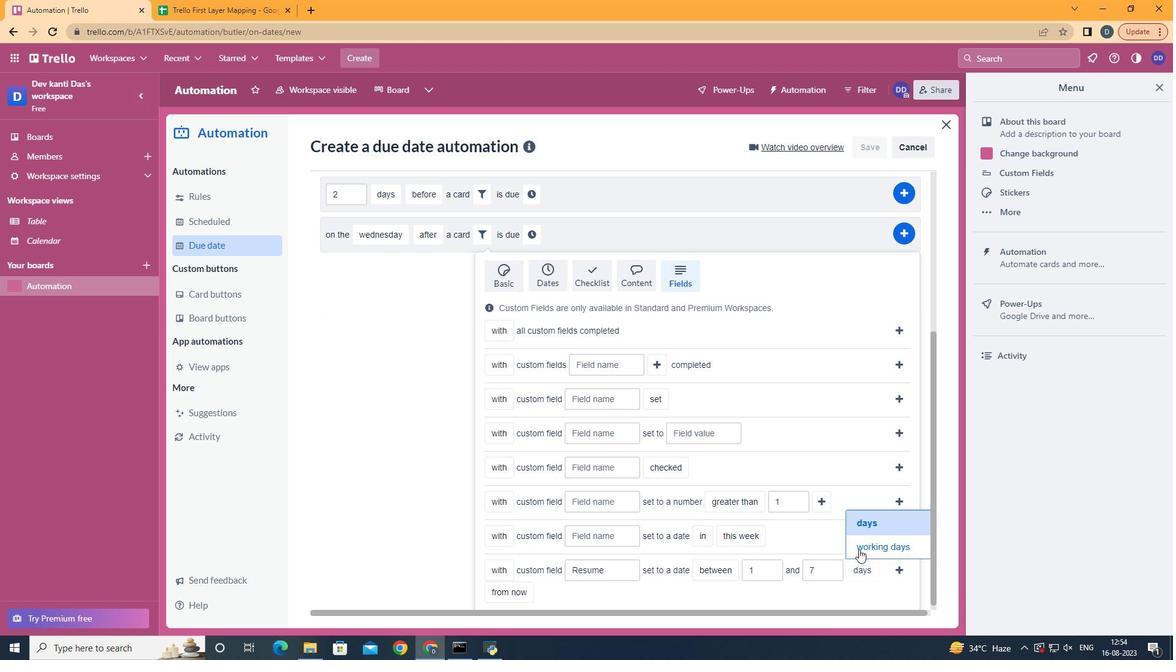 
Action: Mouse pressed left at (870, 532)
Screenshot: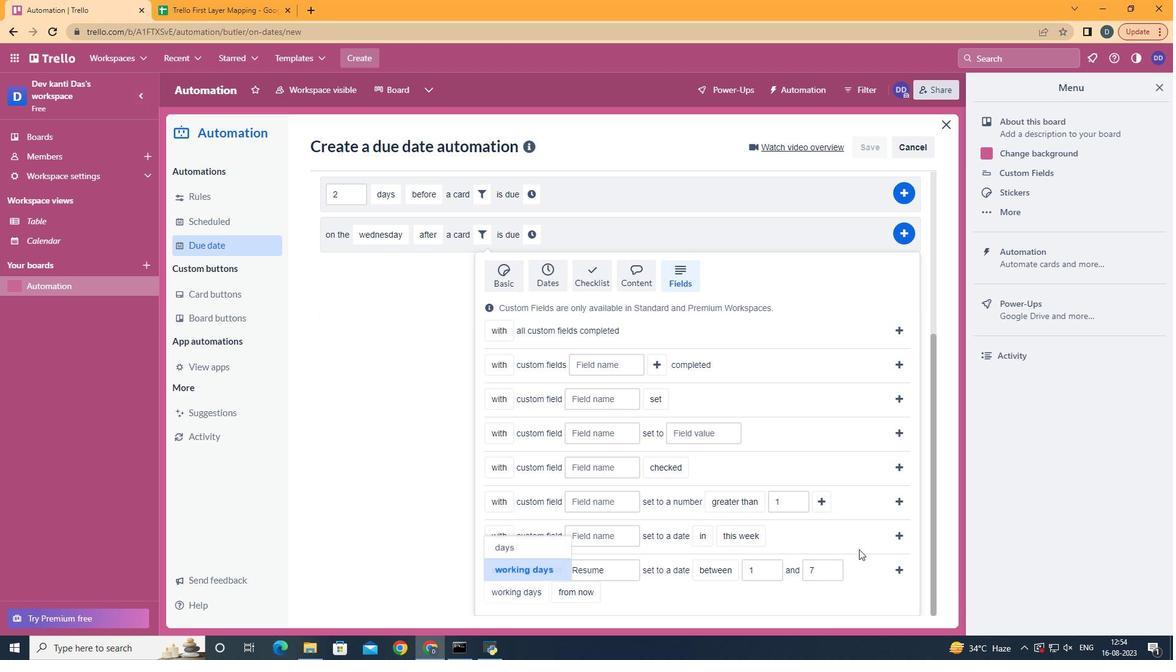 
Action: Mouse moved to (644, 545)
Screenshot: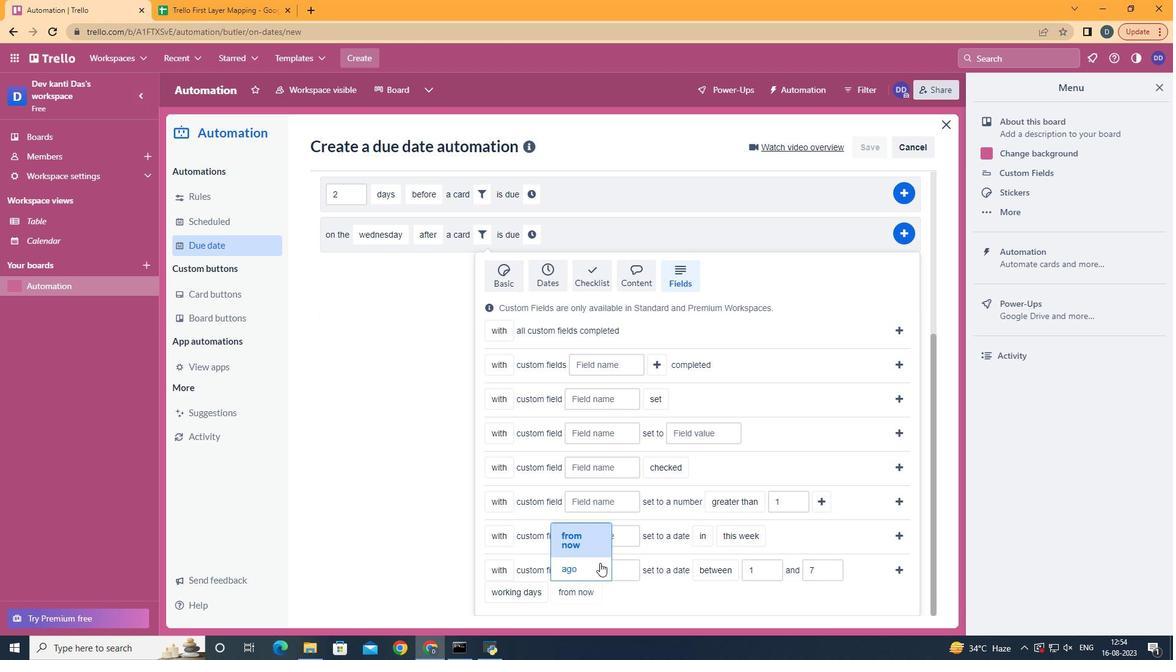 
Action: Mouse pressed left at (644, 545)
Screenshot: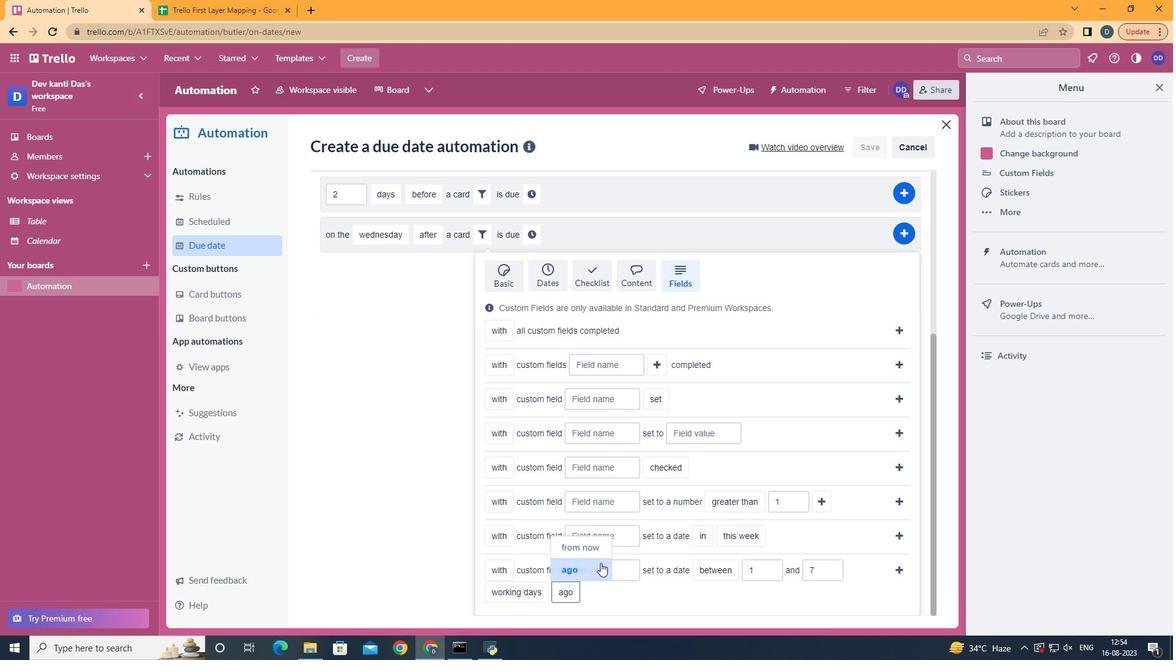
Action: Mouse moved to (898, 546)
Screenshot: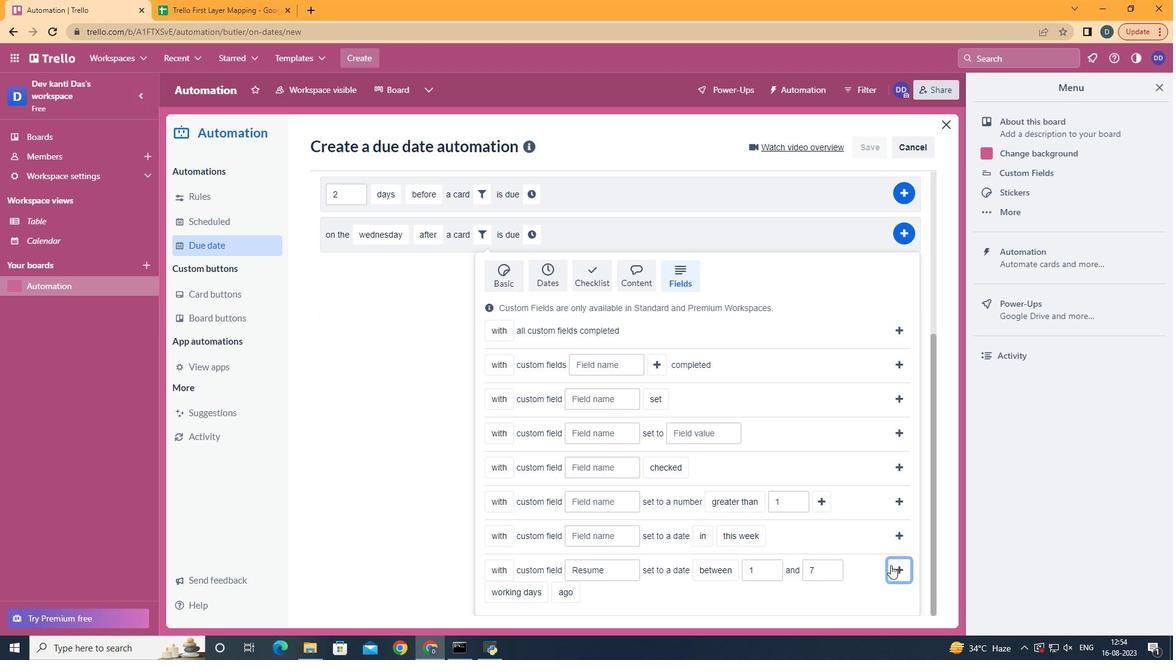 
Action: Mouse pressed left at (898, 546)
Screenshot: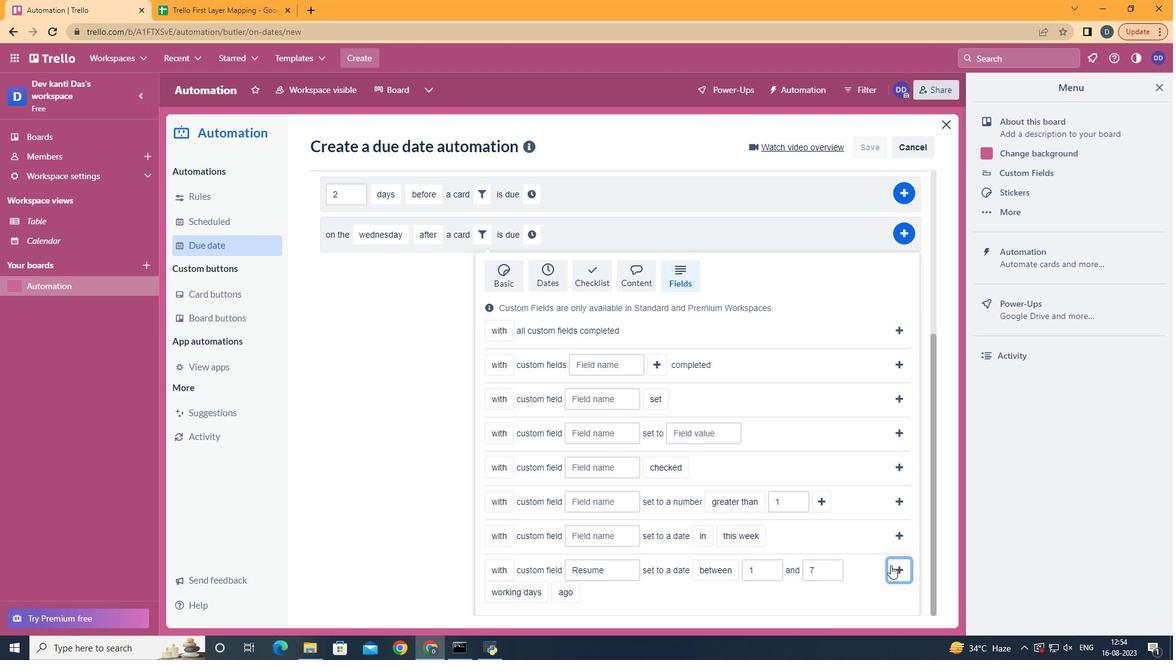 
Action: Mouse moved to (859, 479)
Screenshot: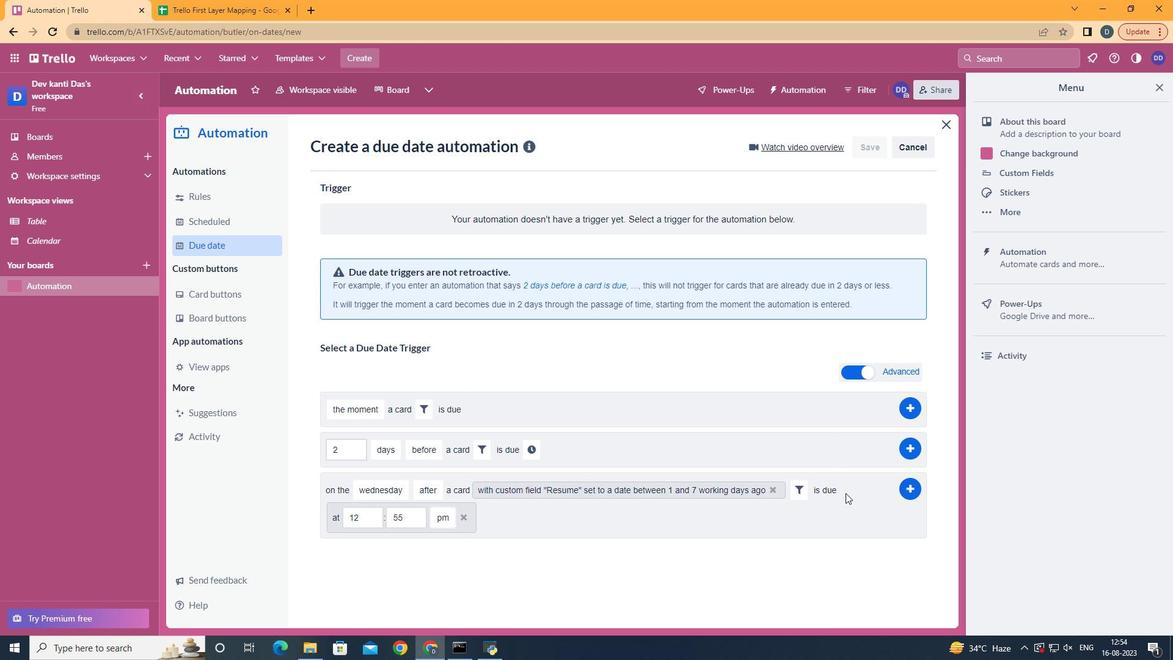 
Action: Mouse pressed left at (859, 479)
Screenshot: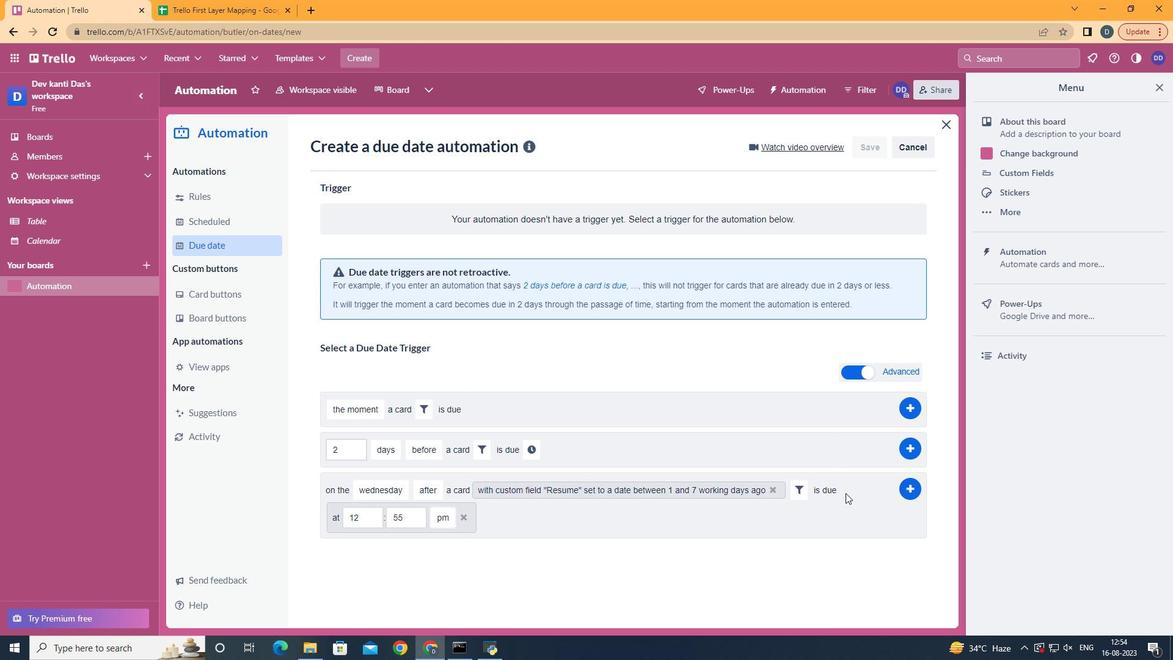
Action: Mouse moved to (443, 509)
Screenshot: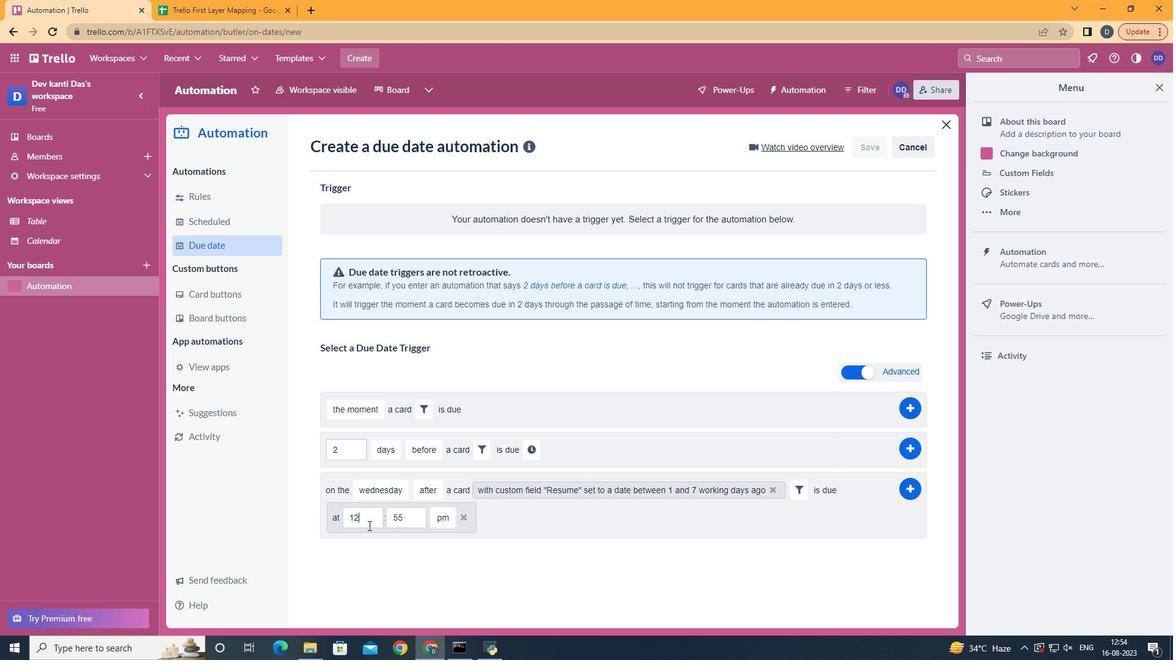 
Action: Mouse pressed left at (443, 509)
Screenshot: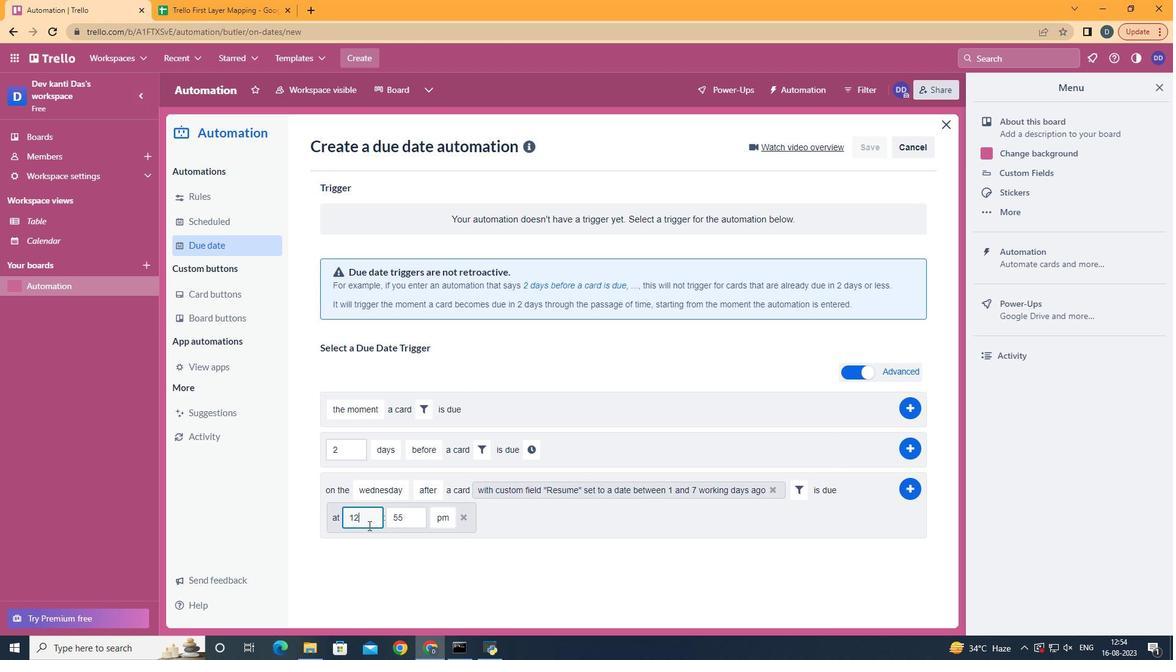 
Action: Key pressed <Key.backspace>1
Screenshot: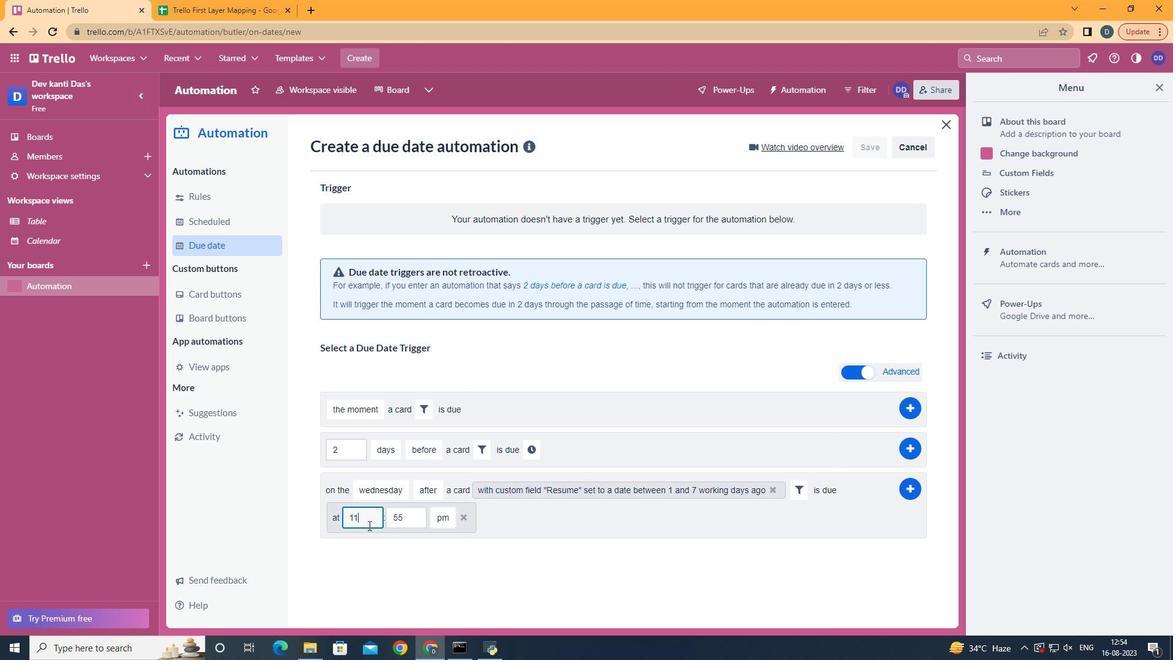 
Action: Mouse moved to (486, 508)
Screenshot: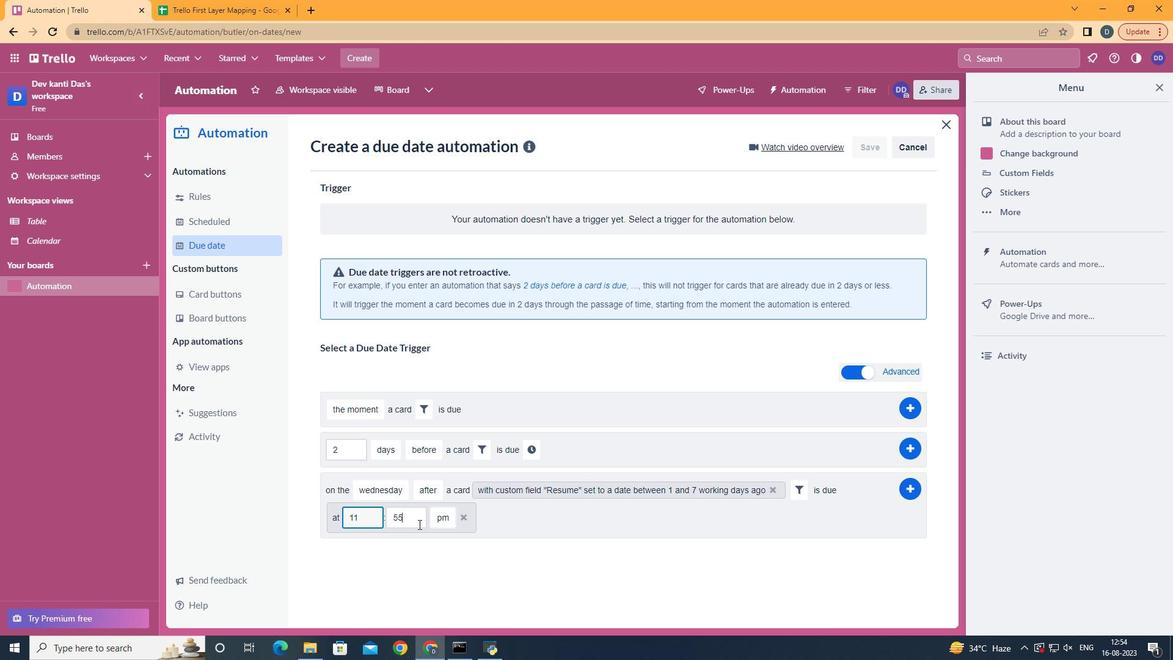 
Action: Mouse pressed left at (486, 508)
Screenshot: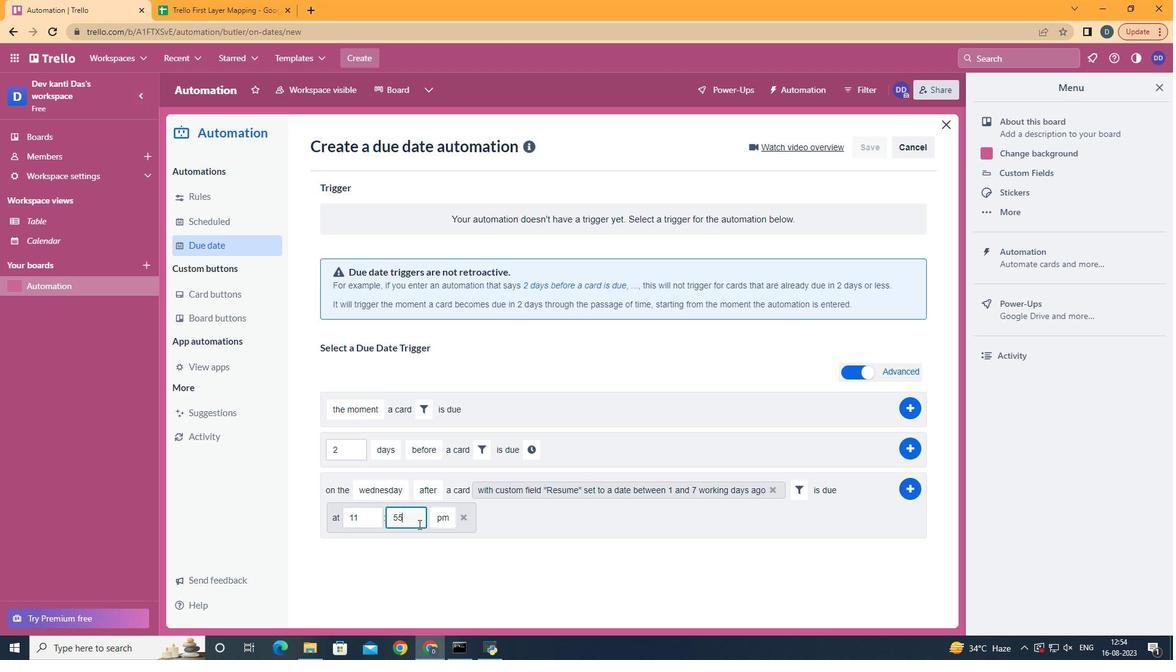 
Action: Key pressed <Key.backspace><Key.backspace>00
Screenshot: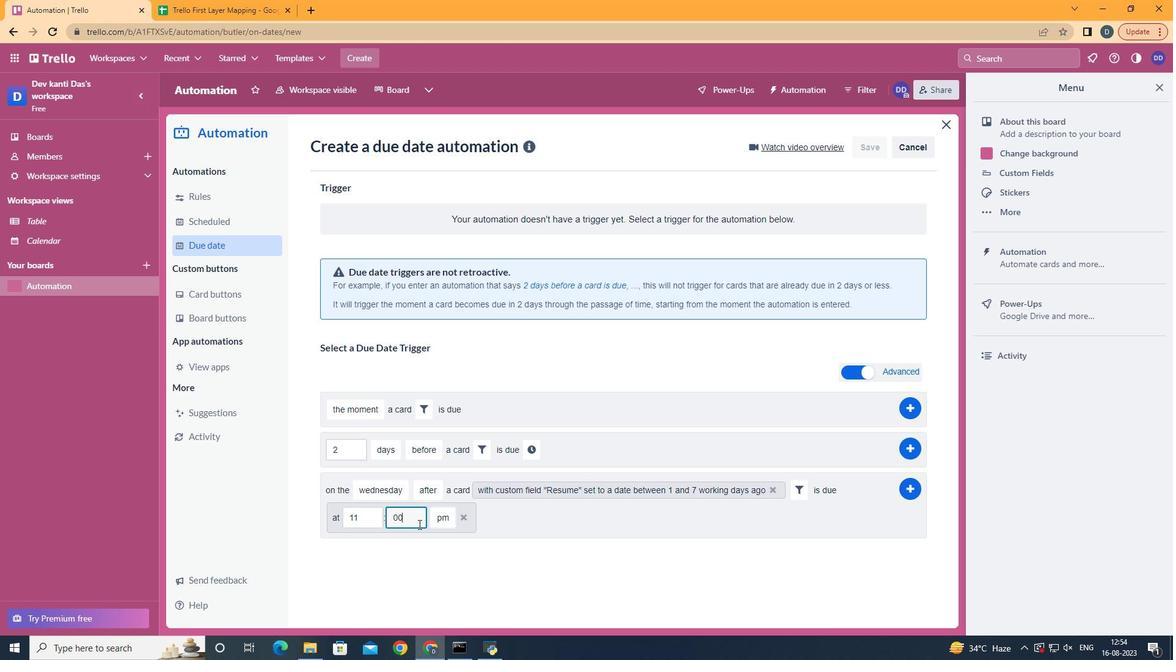 
Action: Mouse moved to (515, 524)
Screenshot: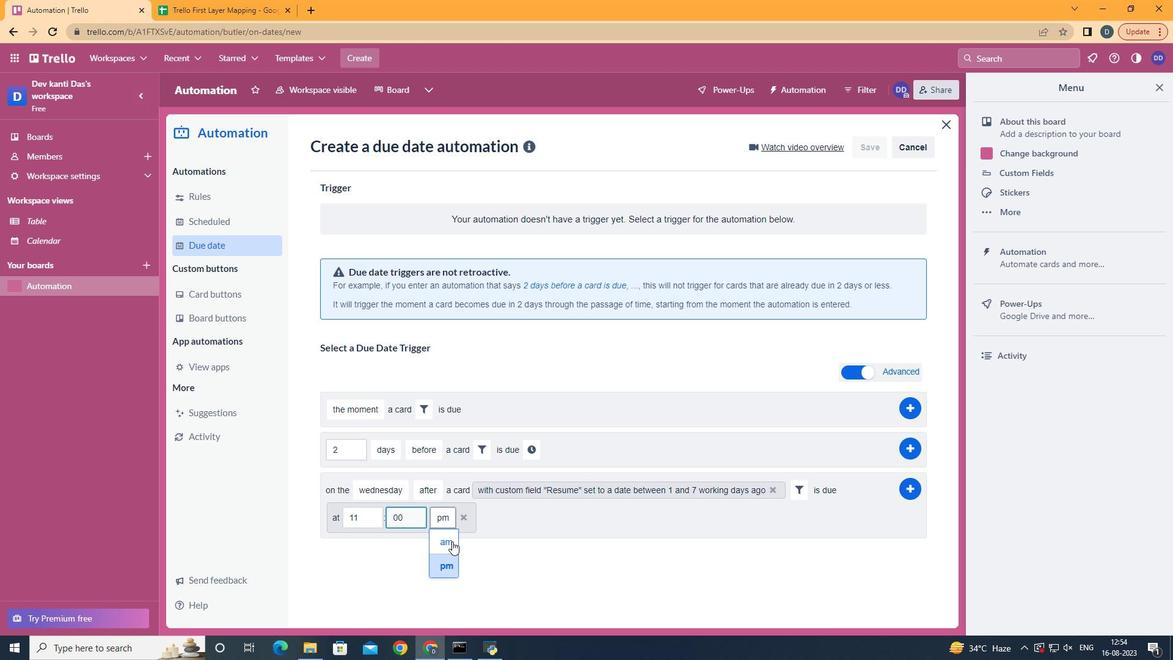 
Action: Mouse pressed left at (515, 524)
Screenshot: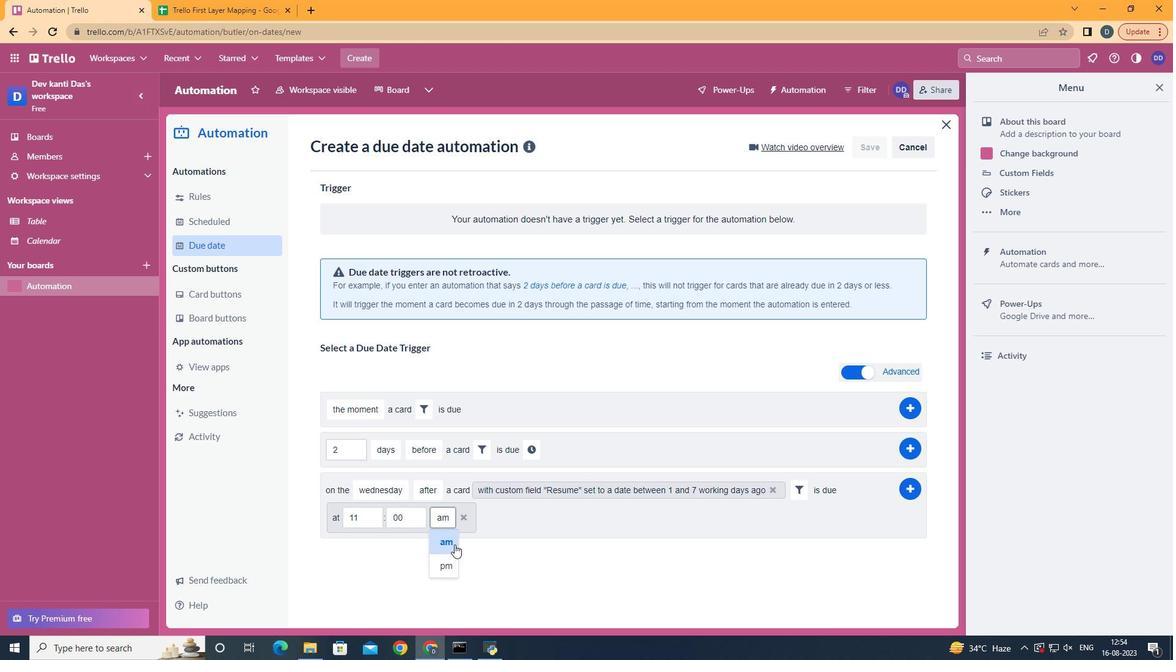 
Action: Mouse moved to (922, 477)
Screenshot: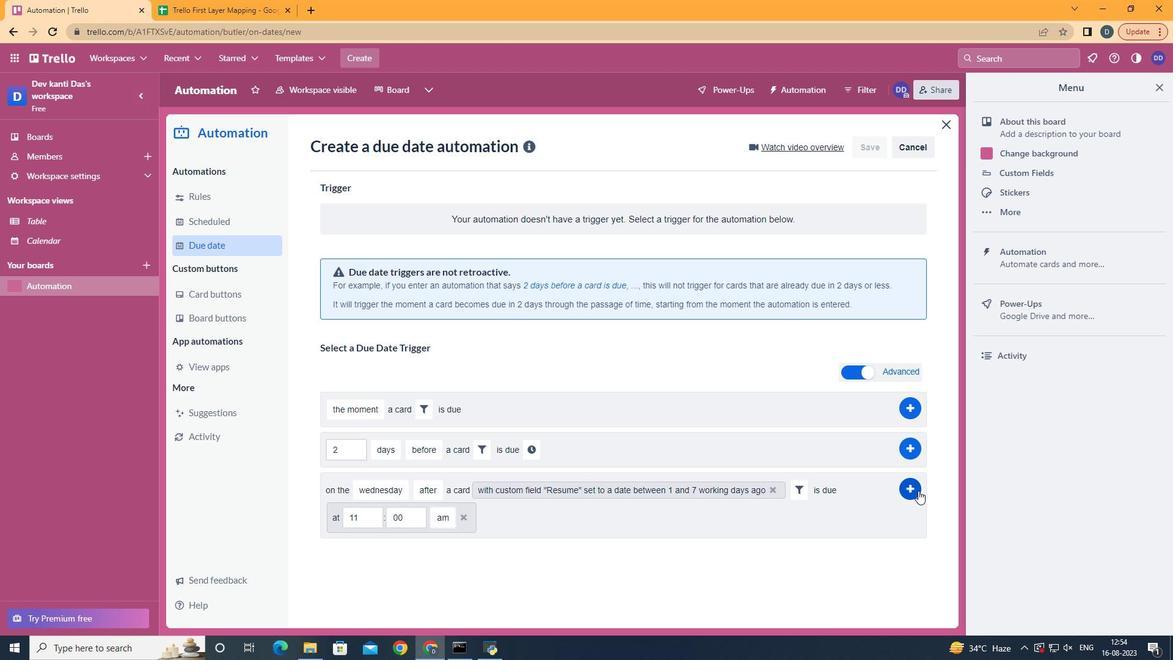 
Action: Mouse pressed left at (922, 477)
Screenshot: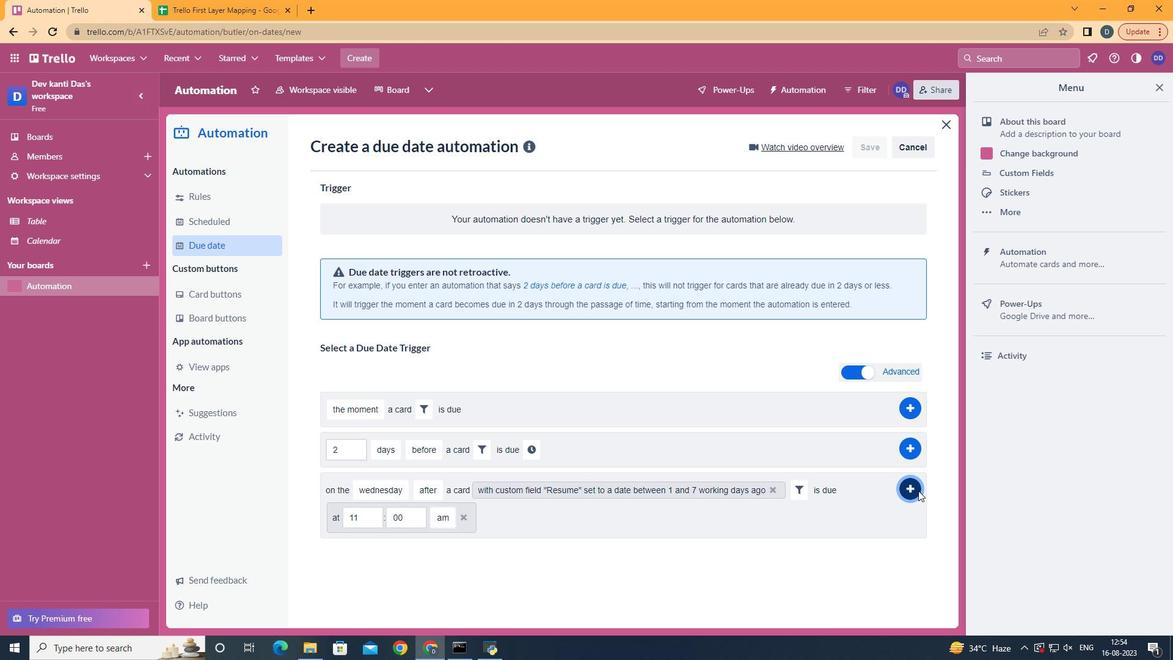 
